 Task: Find connections with filter location Bharwāri with filter topic #Personalbrandingwith filter profile language Spanish with filter current company TIBCO with filter school Arts & Science Careers with filter industry Performing Arts and Spectator Sports with filter service category Home Networking with filter keywords title Graphic Designer
Action: Mouse moved to (488, 66)
Screenshot: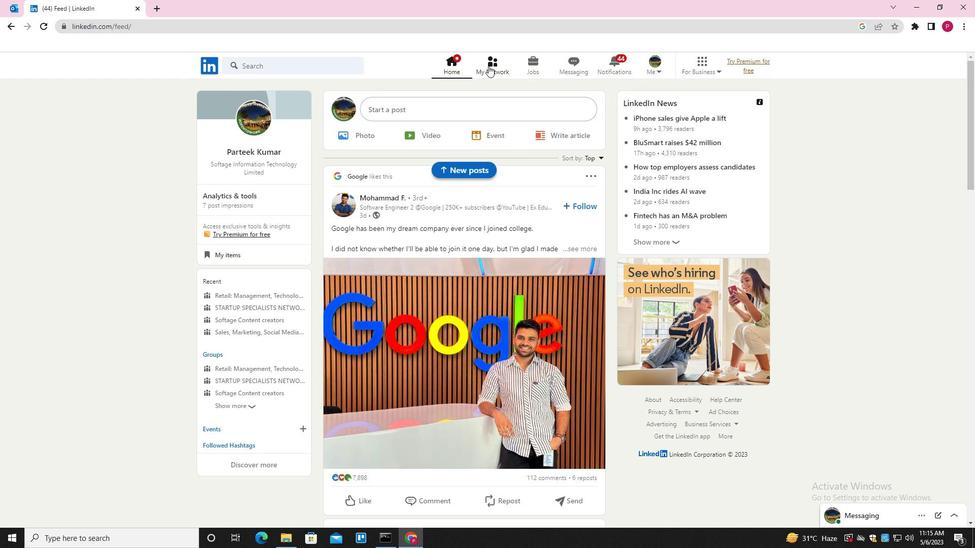 
Action: Mouse pressed left at (488, 66)
Screenshot: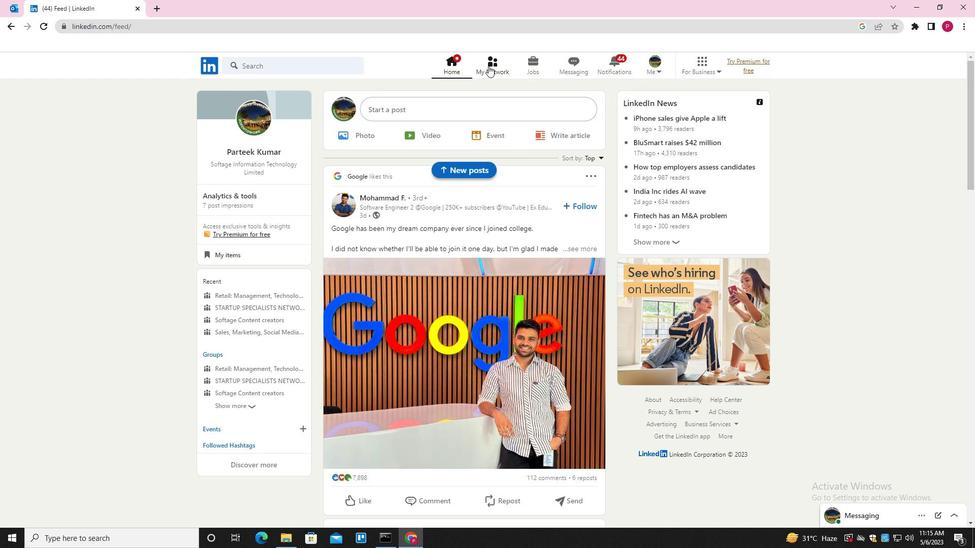 
Action: Mouse moved to (312, 121)
Screenshot: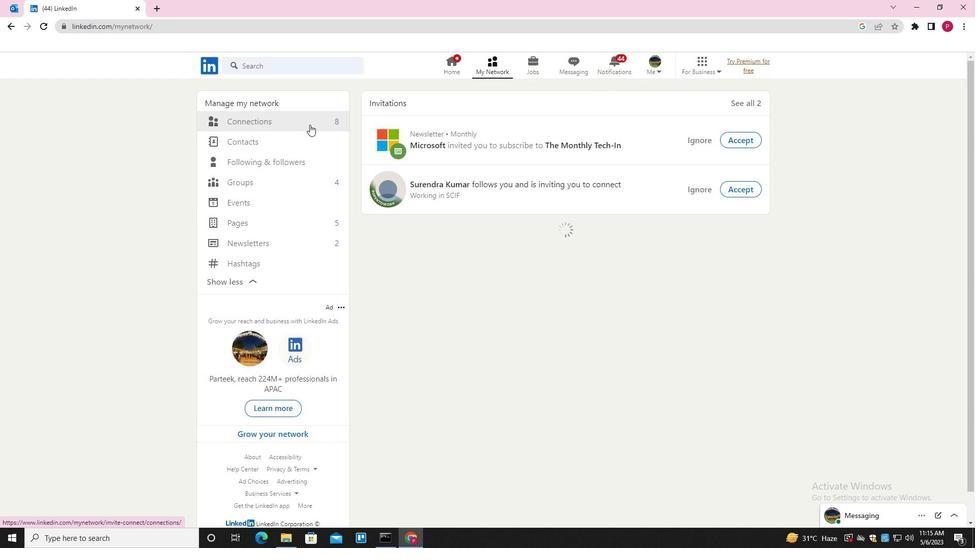 
Action: Mouse pressed left at (312, 121)
Screenshot: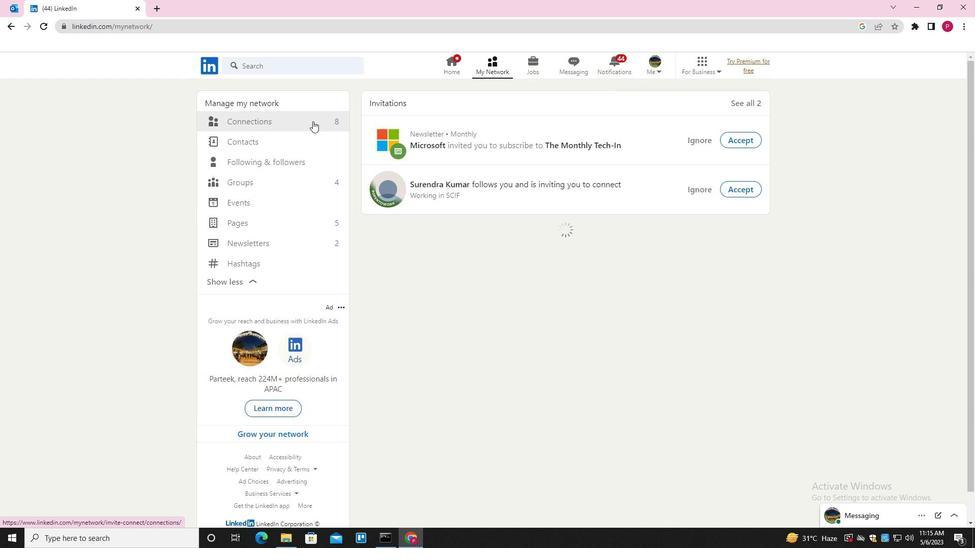 
Action: Mouse moved to (550, 120)
Screenshot: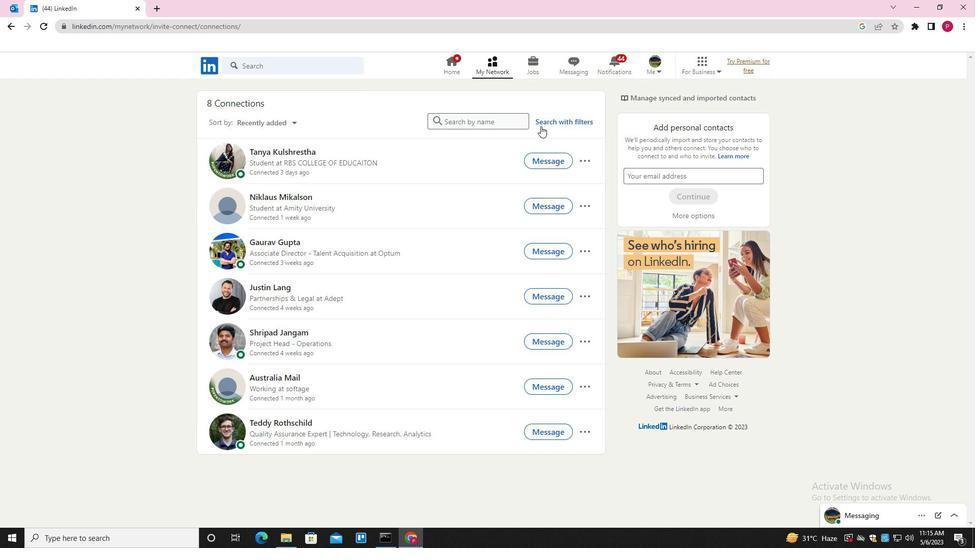 
Action: Mouse pressed left at (550, 120)
Screenshot: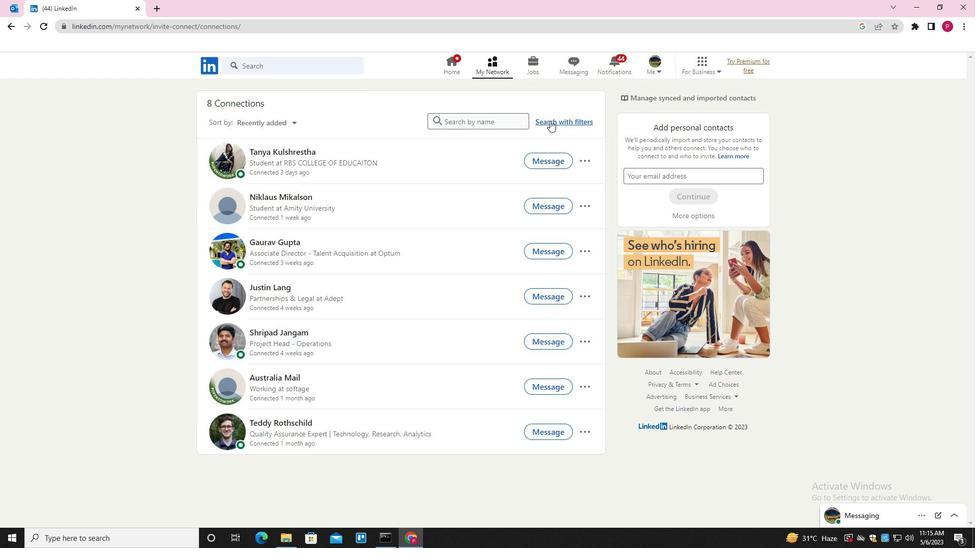 
Action: Mouse moved to (522, 96)
Screenshot: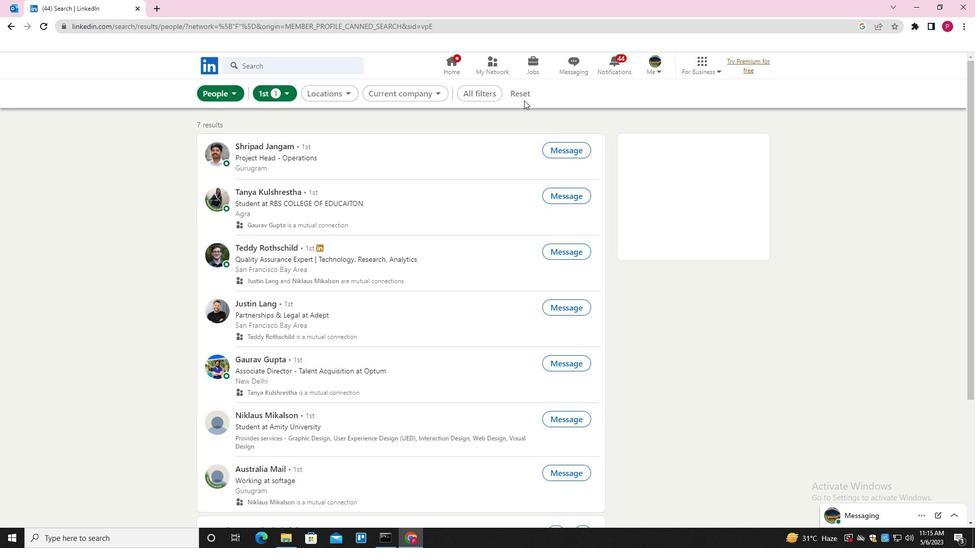 
Action: Mouse pressed left at (522, 96)
Screenshot: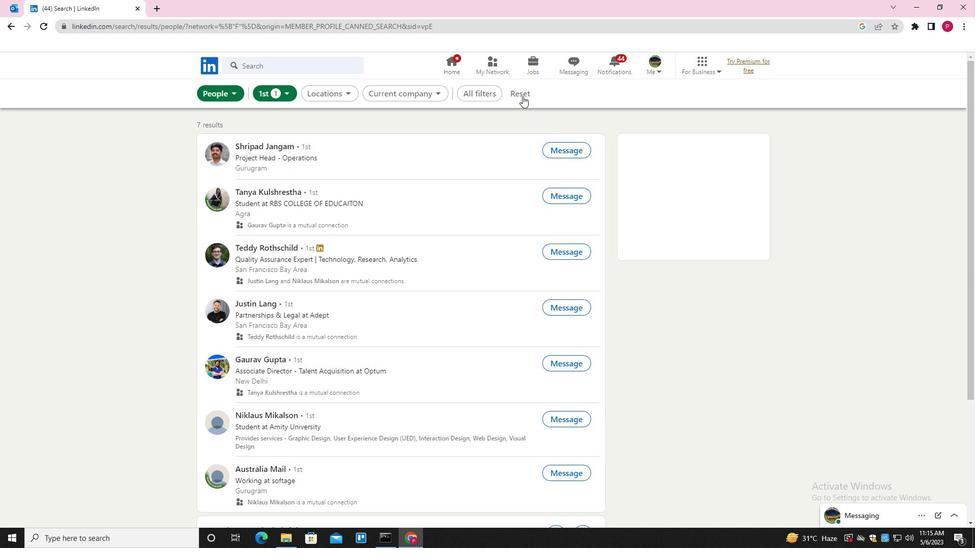 
Action: Mouse moved to (494, 90)
Screenshot: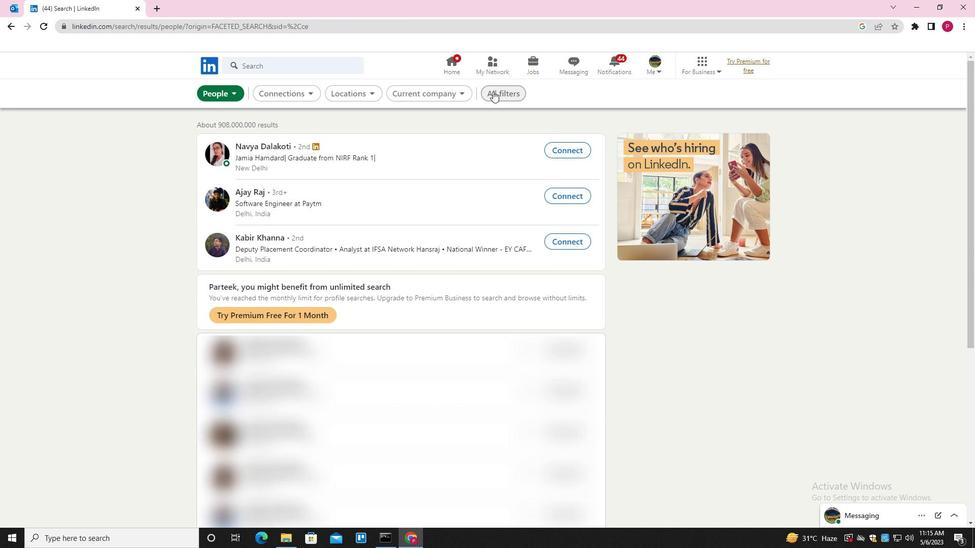 
Action: Mouse pressed left at (494, 90)
Screenshot: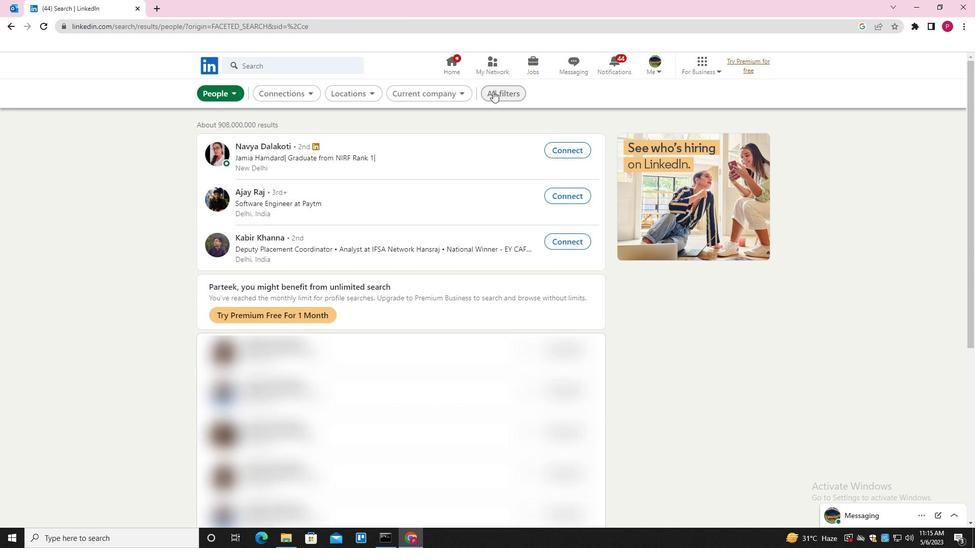 
Action: Mouse moved to (805, 259)
Screenshot: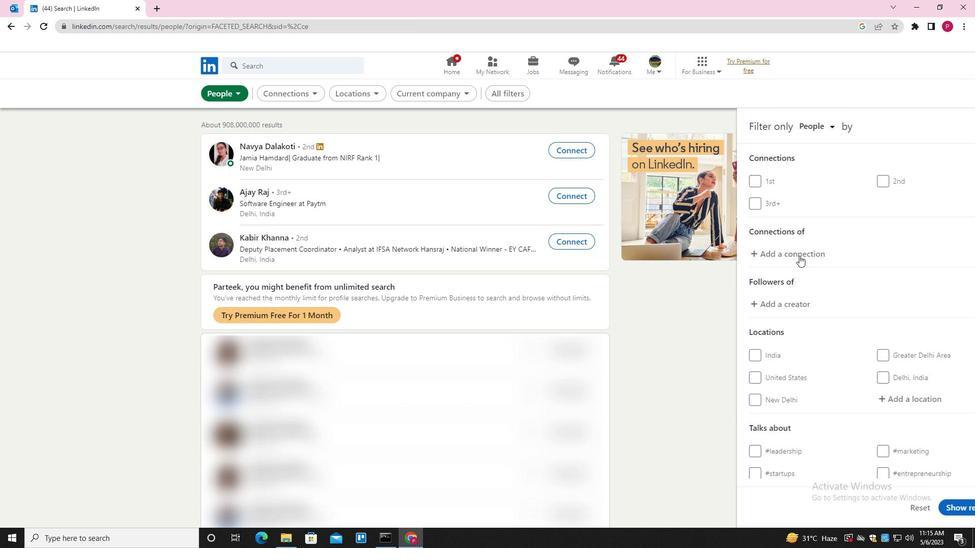 
Action: Mouse scrolled (805, 258) with delta (0, 0)
Screenshot: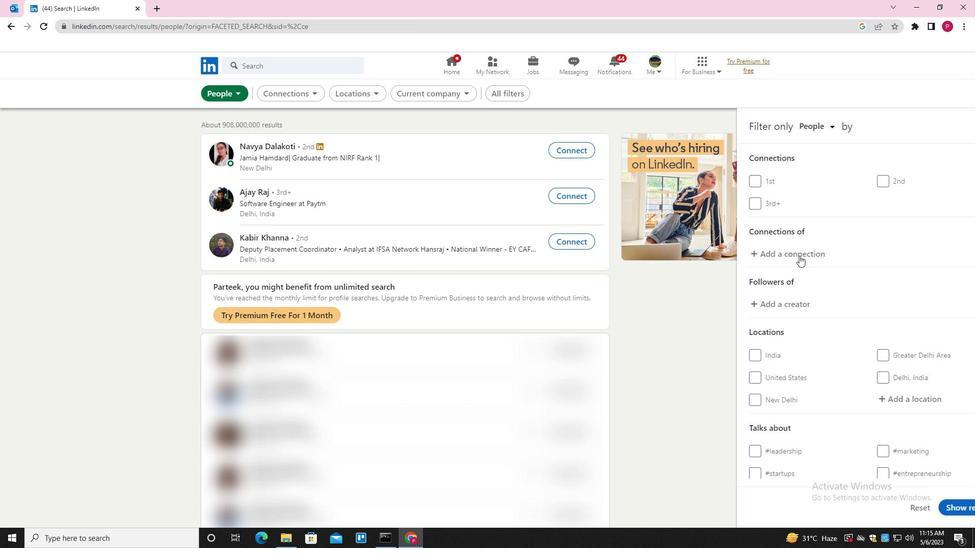 
Action: Mouse scrolled (805, 258) with delta (0, 0)
Screenshot: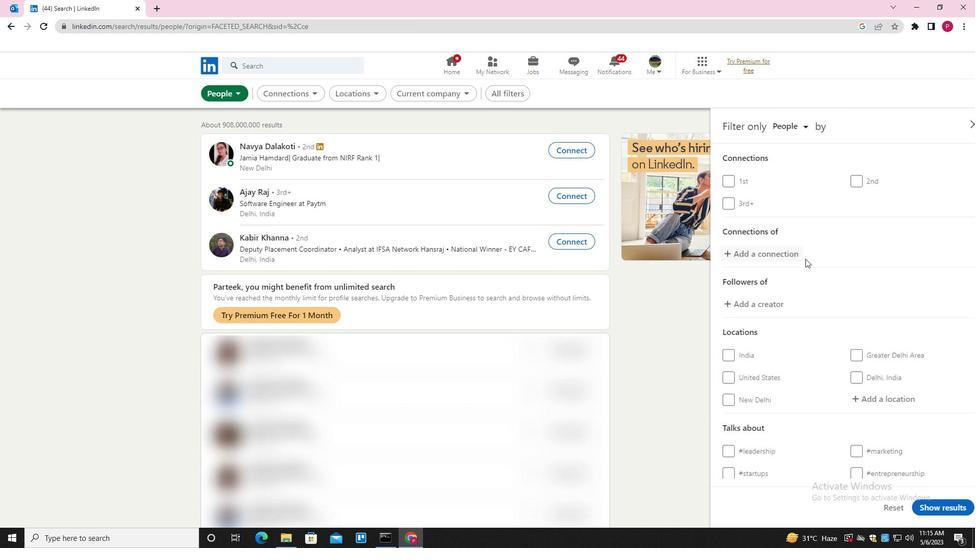 
Action: Mouse moved to (806, 260)
Screenshot: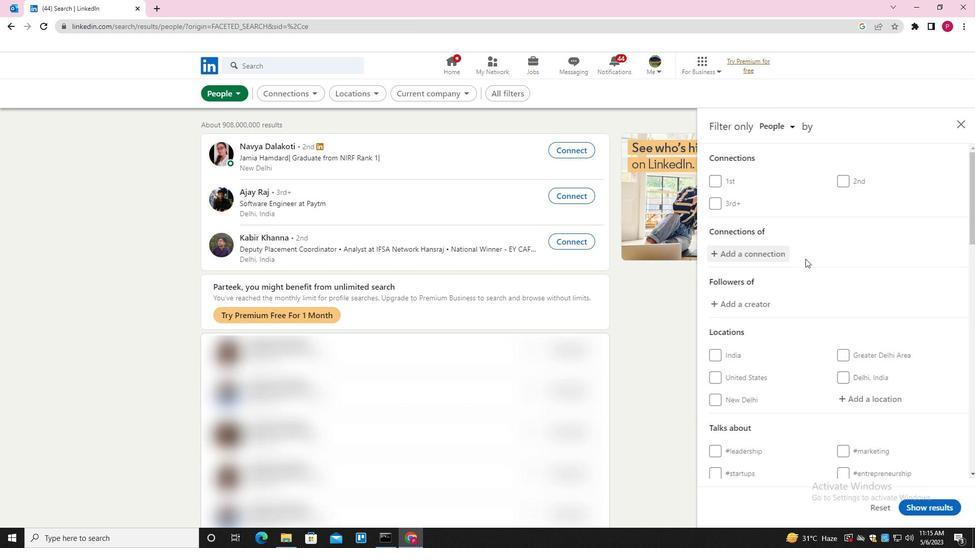
Action: Mouse scrolled (806, 259) with delta (0, 0)
Screenshot: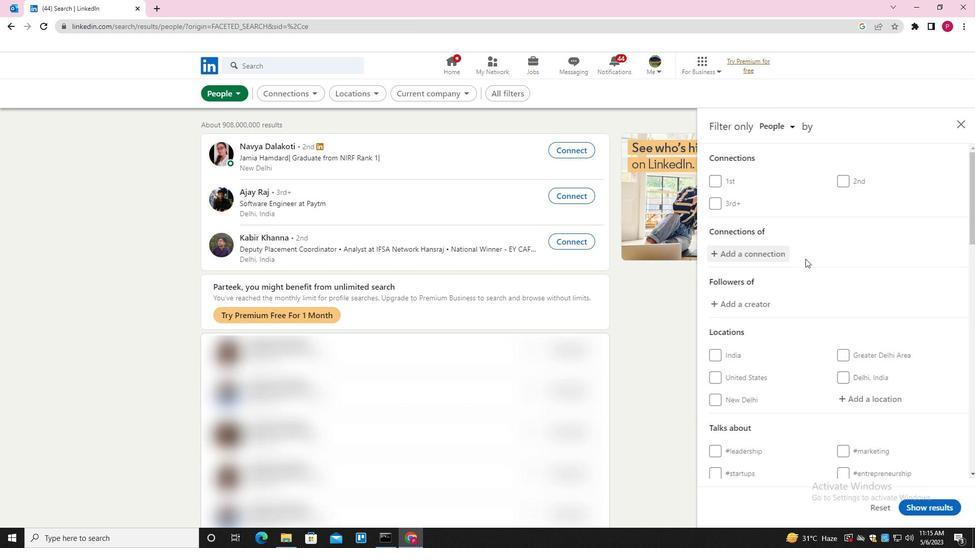 
Action: Mouse moved to (863, 250)
Screenshot: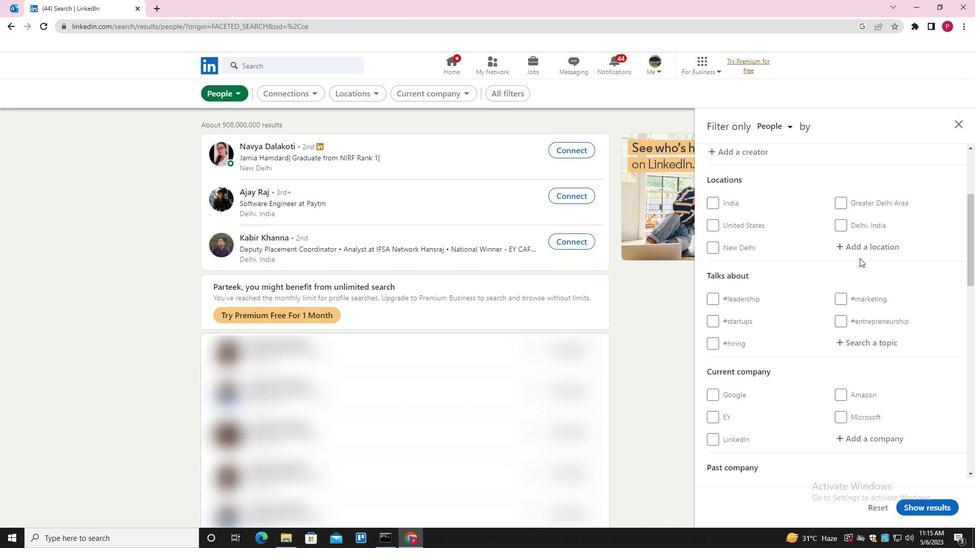 
Action: Mouse pressed left at (863, 250)
Screenshot: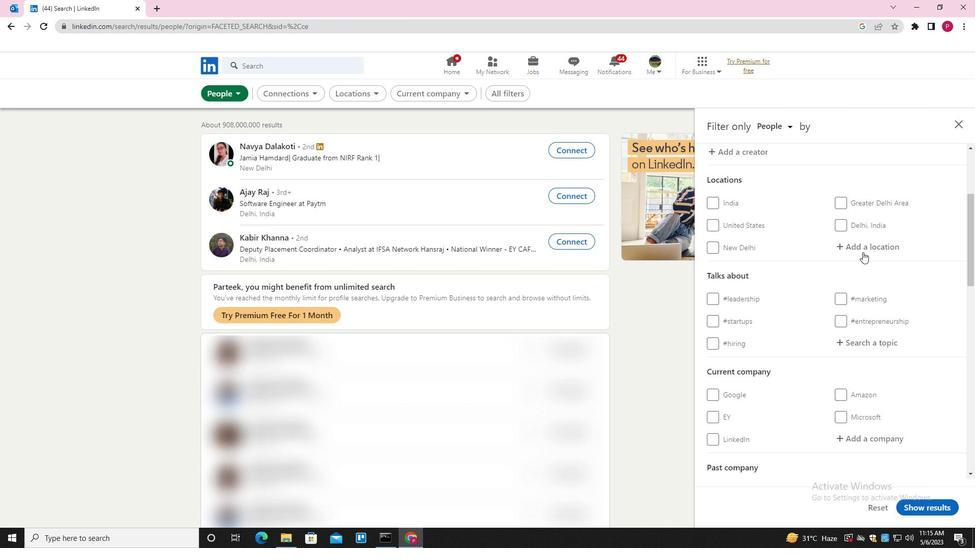 
Action: Key pressed <Key.shift>BHARWARI
Screenshot: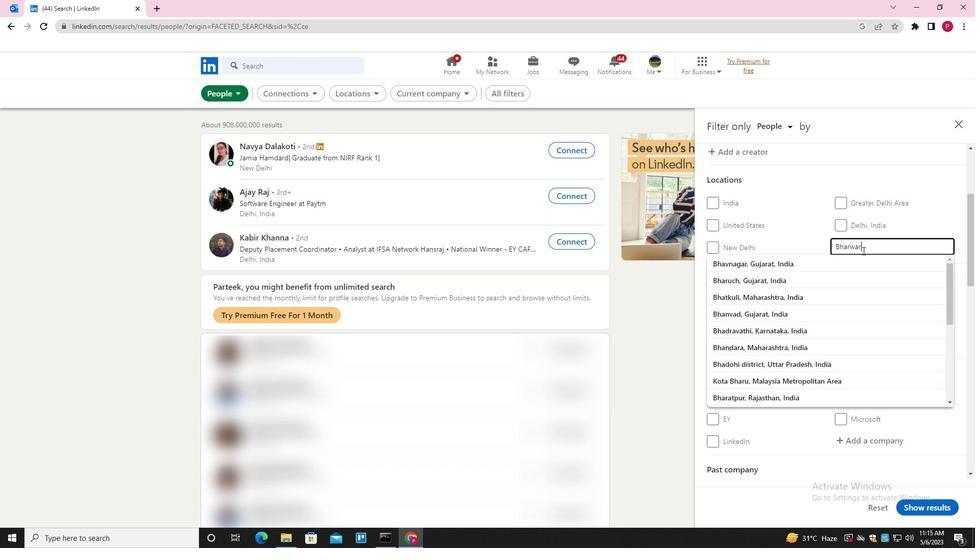 
Action: Mouse moved to (843, 255)
Screenshot: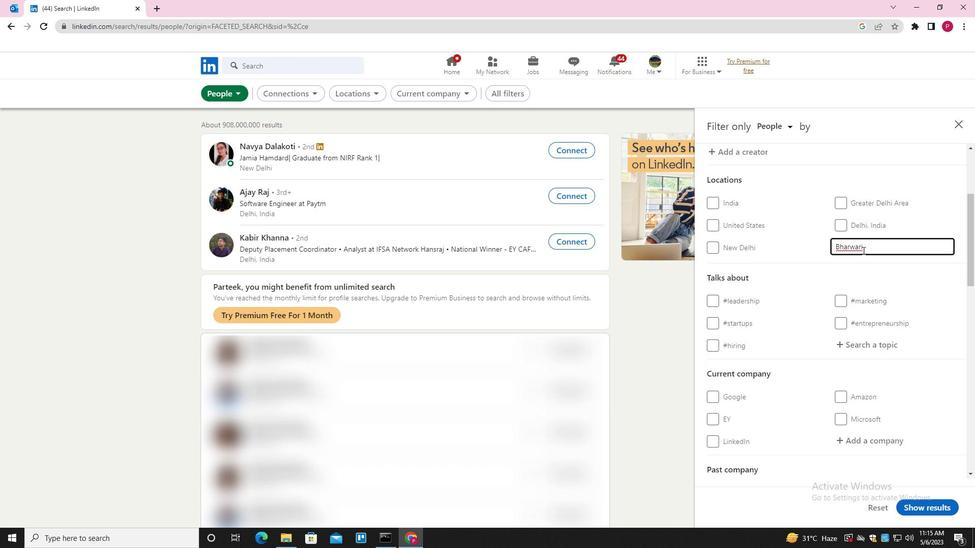
Action: Mouse scrolled (843, 255) with delta (0, 0)
Screenshot: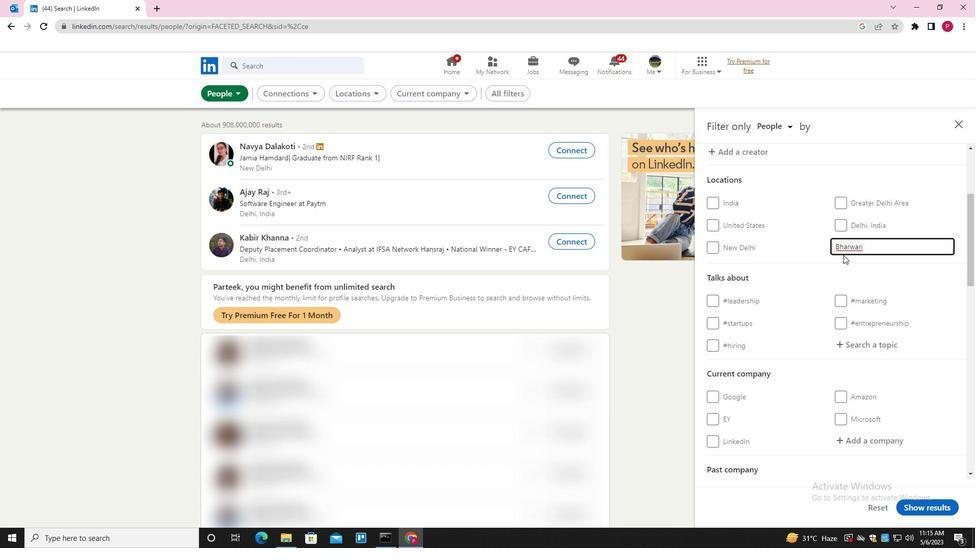
Action: Mouse scrolled (843, 255) with delta (0, 0)
Screenshot: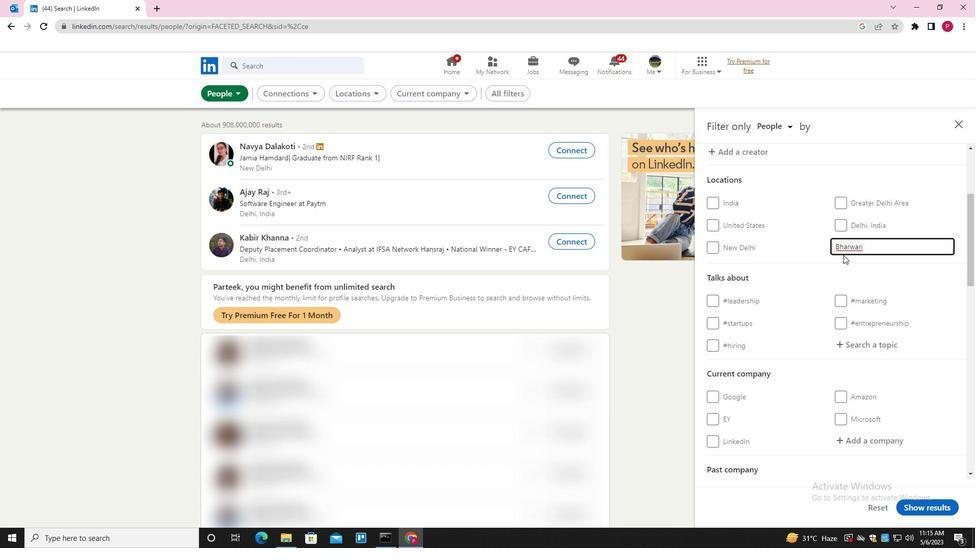 
Action: Mouse scrolled (843, 255) with delta (0, 0)
Screenshot: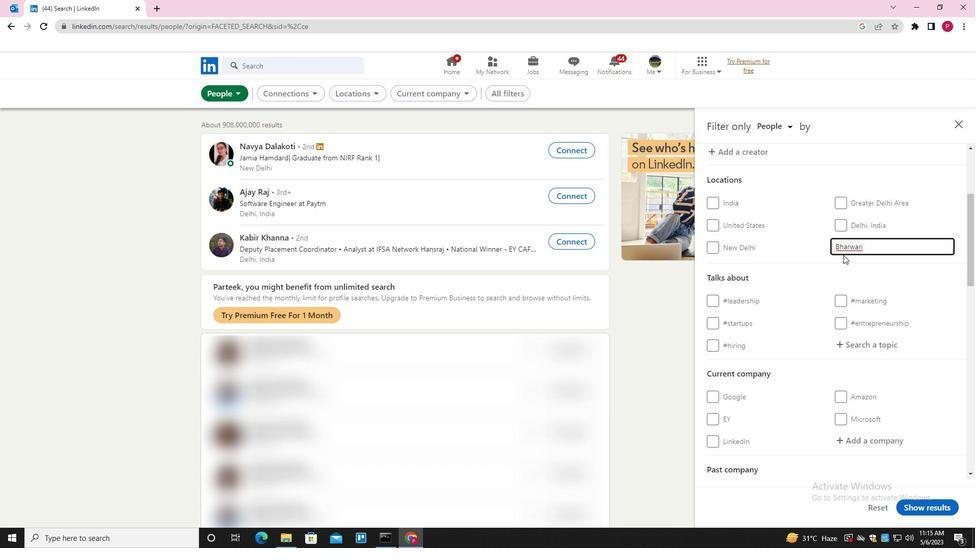 
Action: Mouse moved to (867, 198)
Screenshot: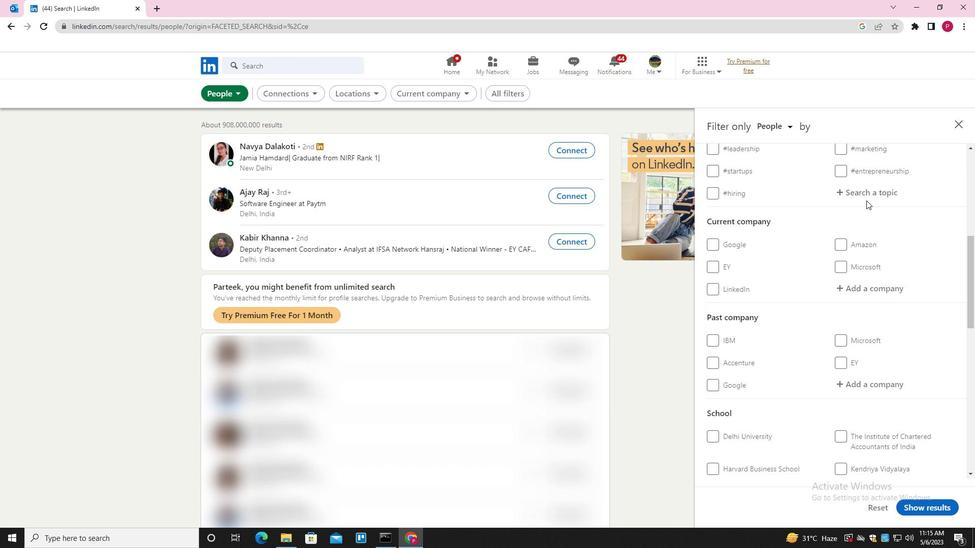 
Action: Mouse pressed left at (867, 198)
Screenshot: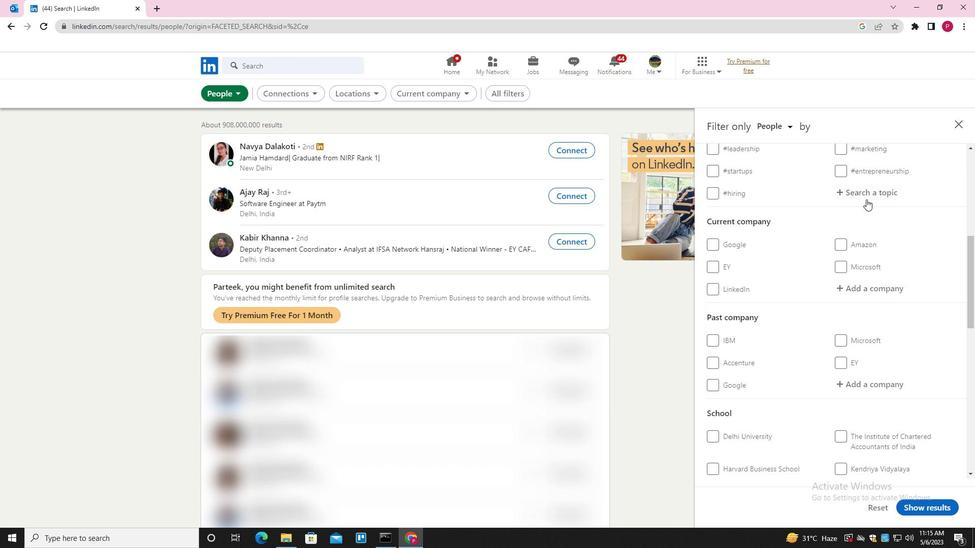 
Action: Key pressed PERSONALN<Key.backspace>BRANDING<Key.down><Key.enter>
Screenshot: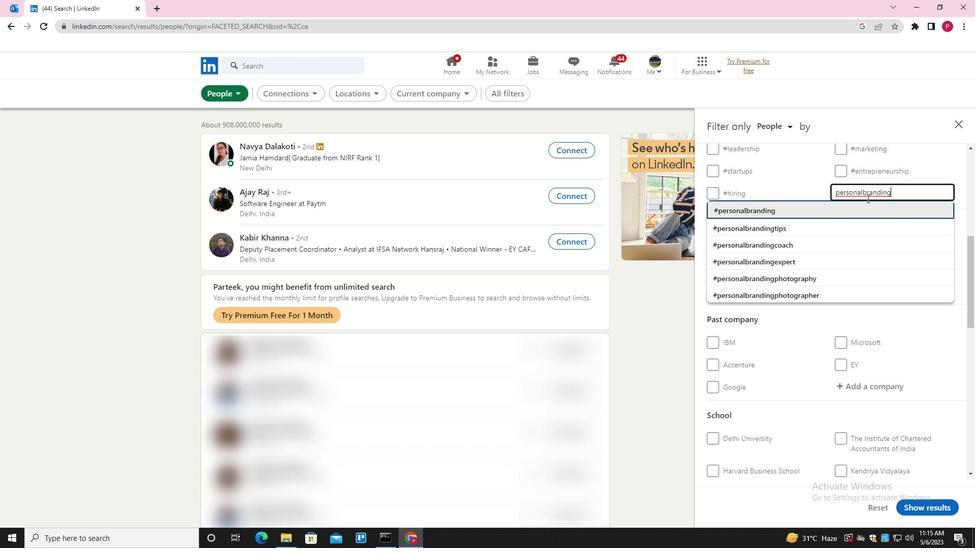 
Action: Mouse moved to (826, 252)
Screenshot: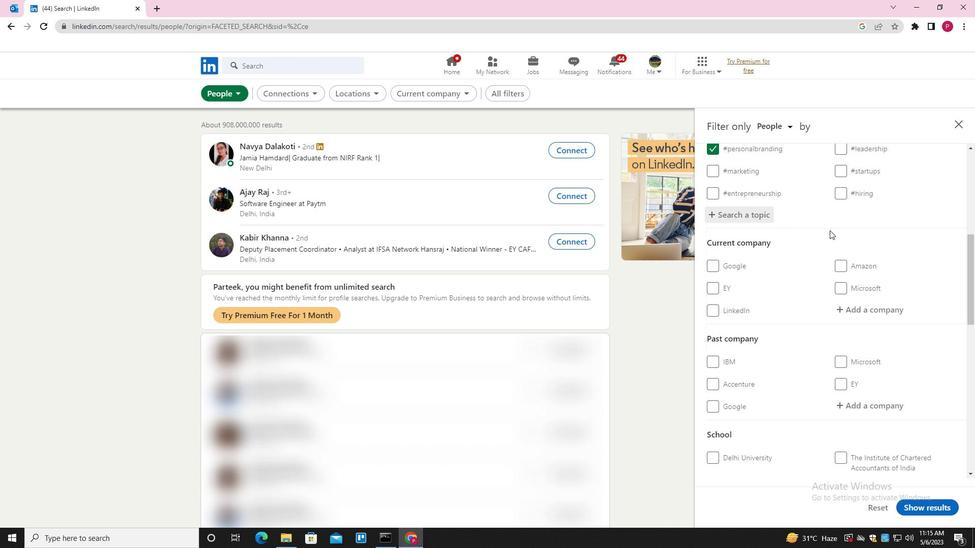 
Action: Mouse scrolled (826, 251) with delta (0, 0)
Screenshot: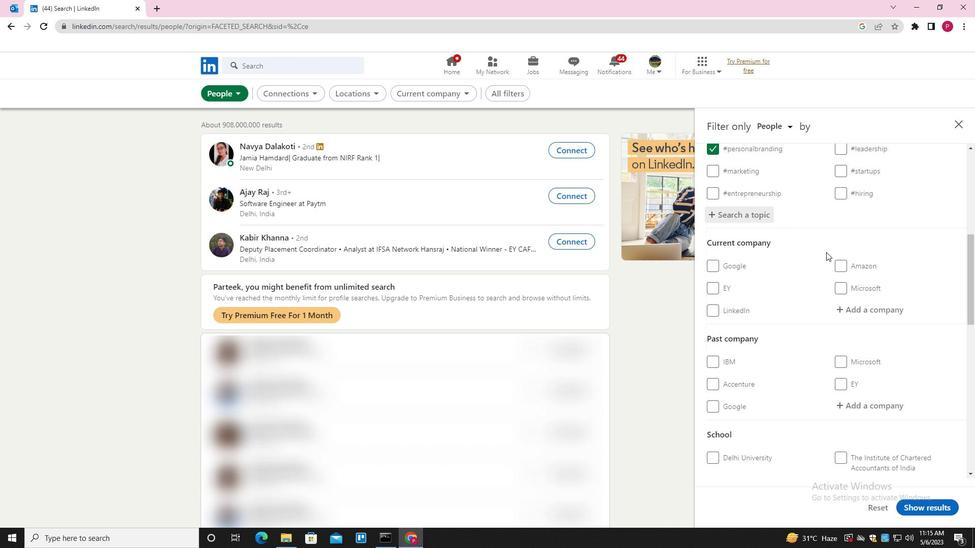 
Action: Mouse scrolled (826, 251) with delta (0, 0)
Screenshot: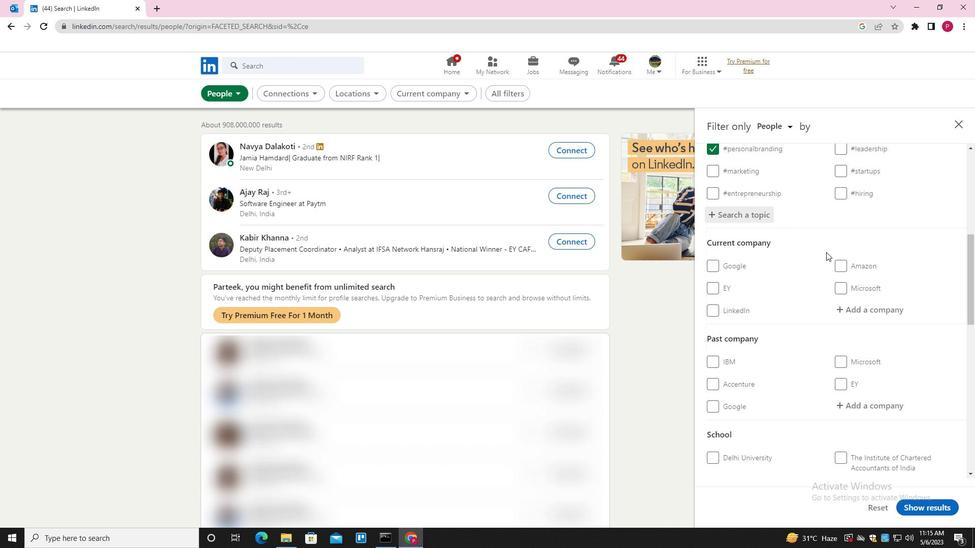 
Action: Mouse moved to (826, 252)
Screenshot: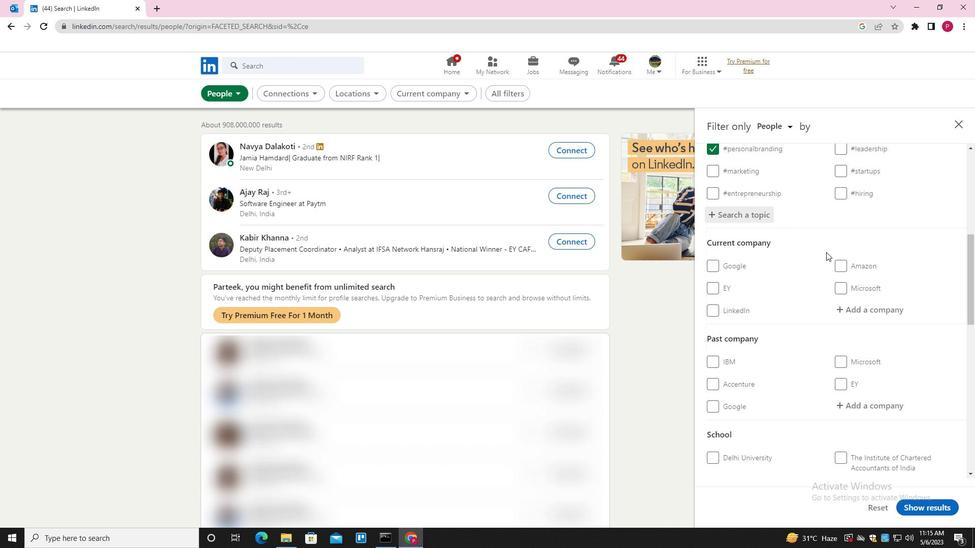 
Action: Mouse scrolled (826, 251) with delta (0, 0)
Screenshot: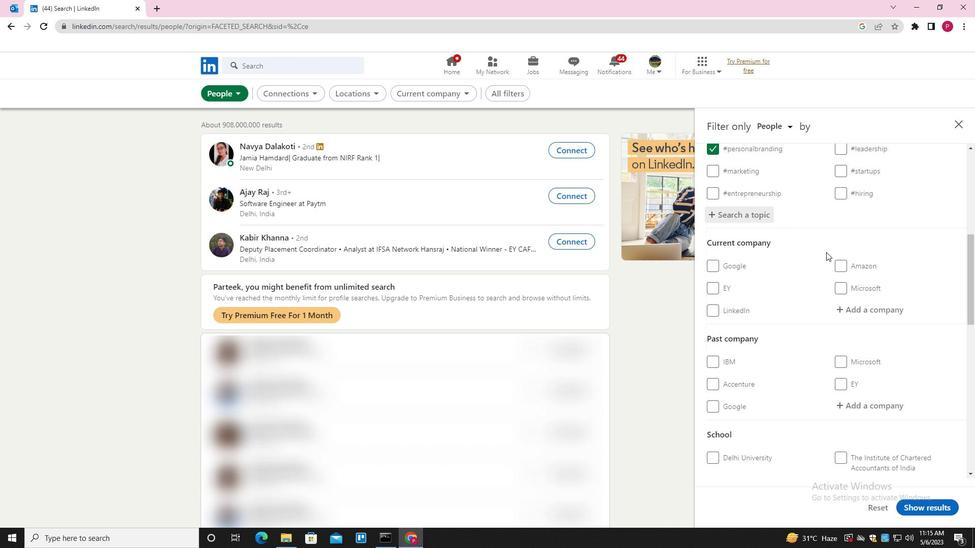 
Action: Mouse scrolled (826, 251) with delta (0, 0)
Screenshot: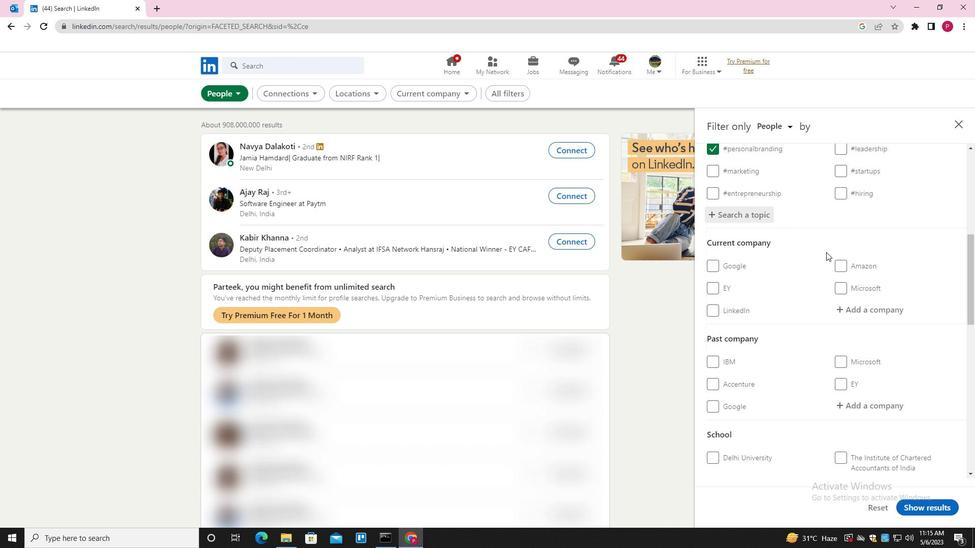 
Action: Mouse moved to (800, 281)
Screenshot: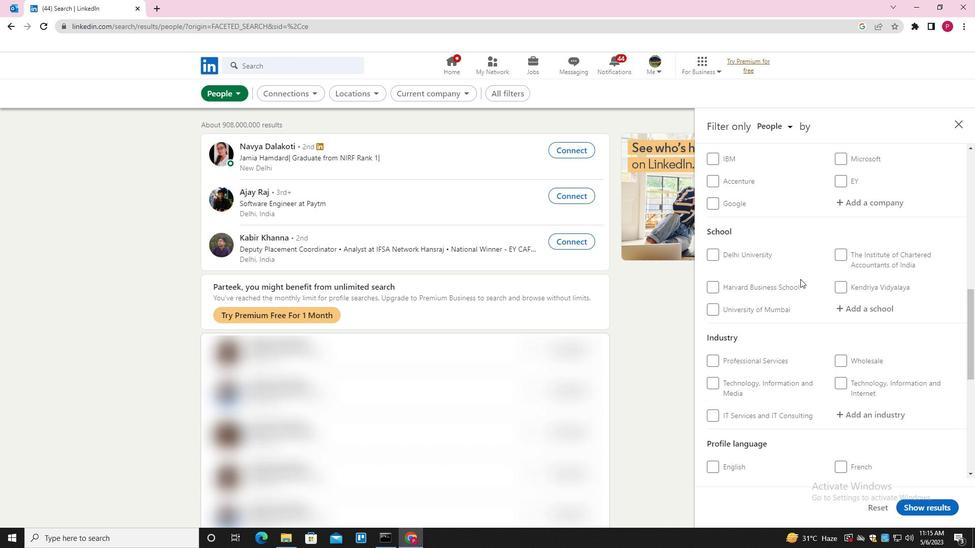 
Action: Mouse scrolled (800, 281) with delta (0, 0)
Screenshot: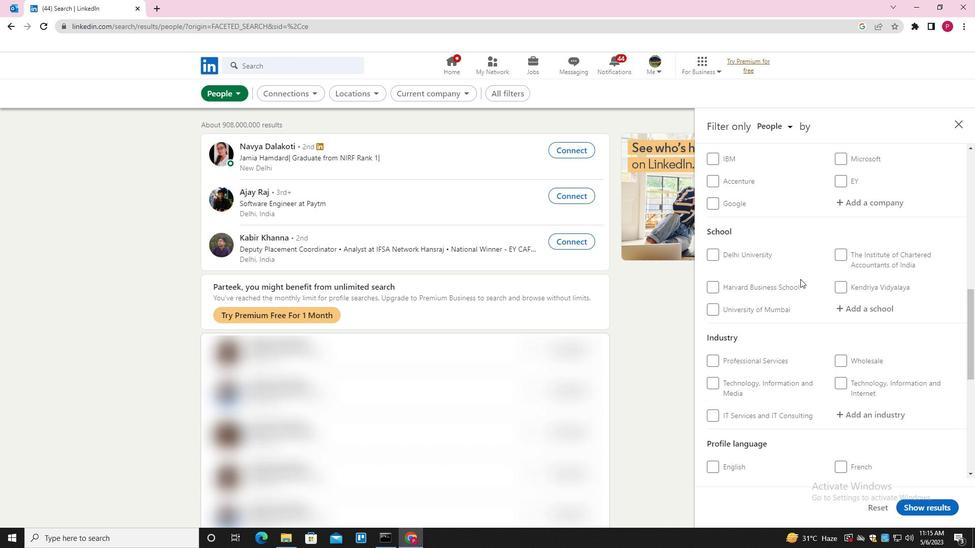 
Action: Mouse moved to (799, 284)
Screenshot: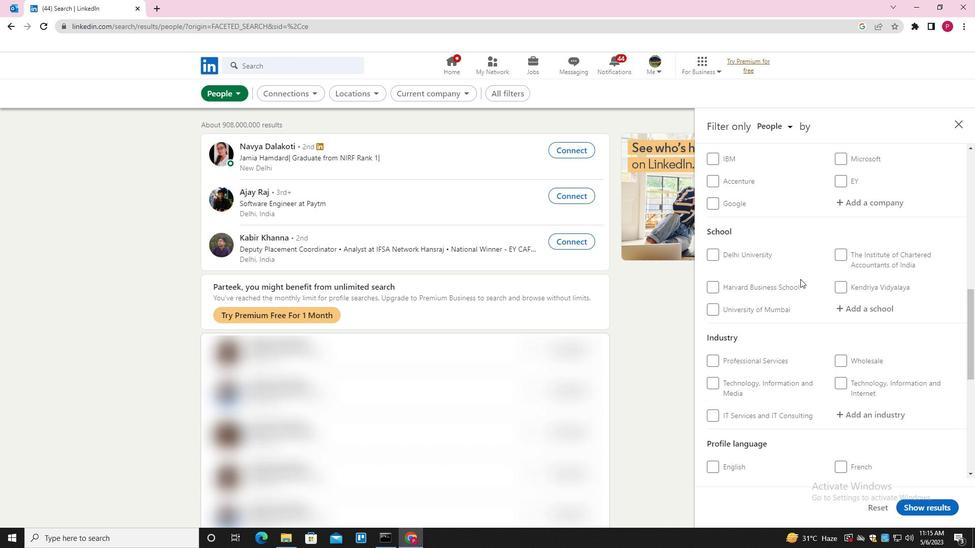 
Action: Mouse scrolled (799, 283) with delta (0, 0)
Screenshot: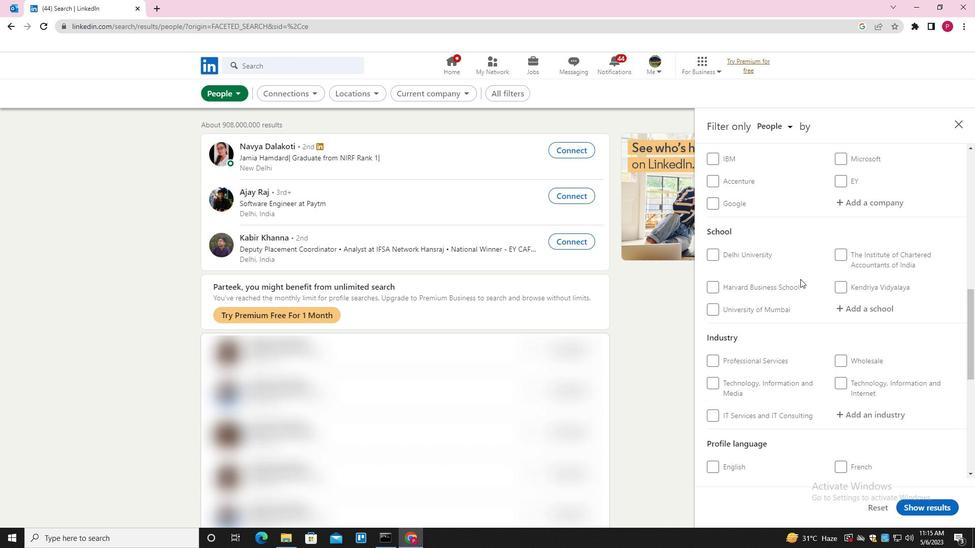 
Action: Mouse moved to (799, 285)
Screenshot: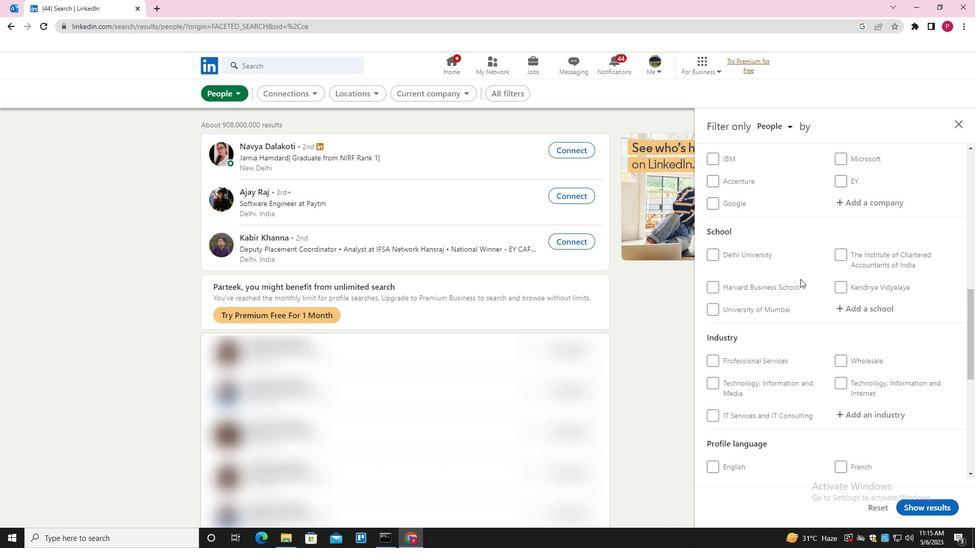
Action: Mouse scrolled (799, 284) with delta (0, 0)
Screenshot: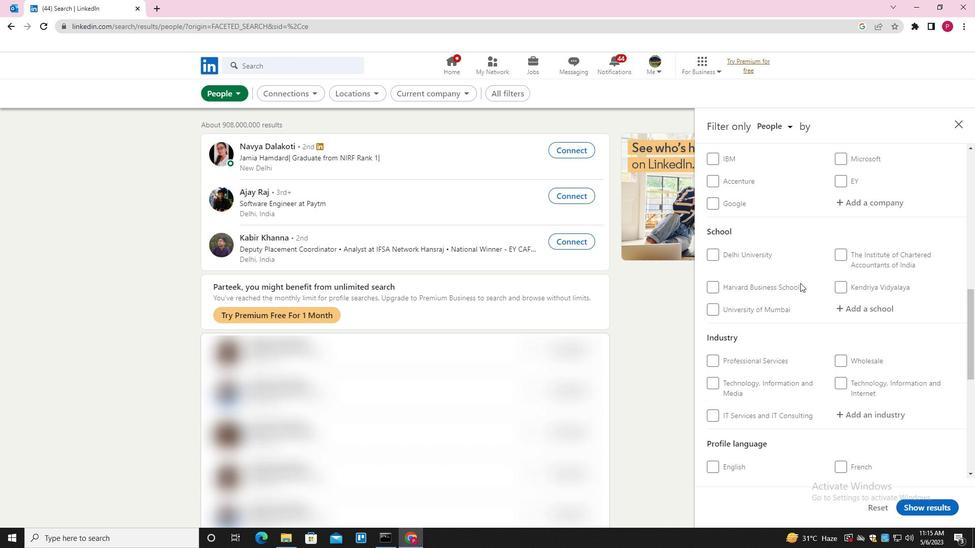 
Action: Mouse moved to (733, 334)
Screenshot: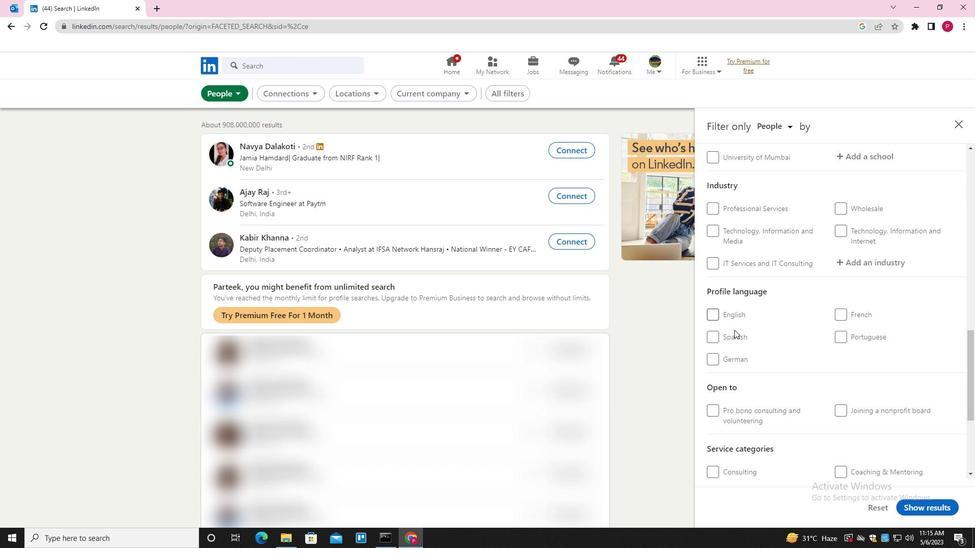 
Action: Mouse pressed left at (733, 334)
Screenshot: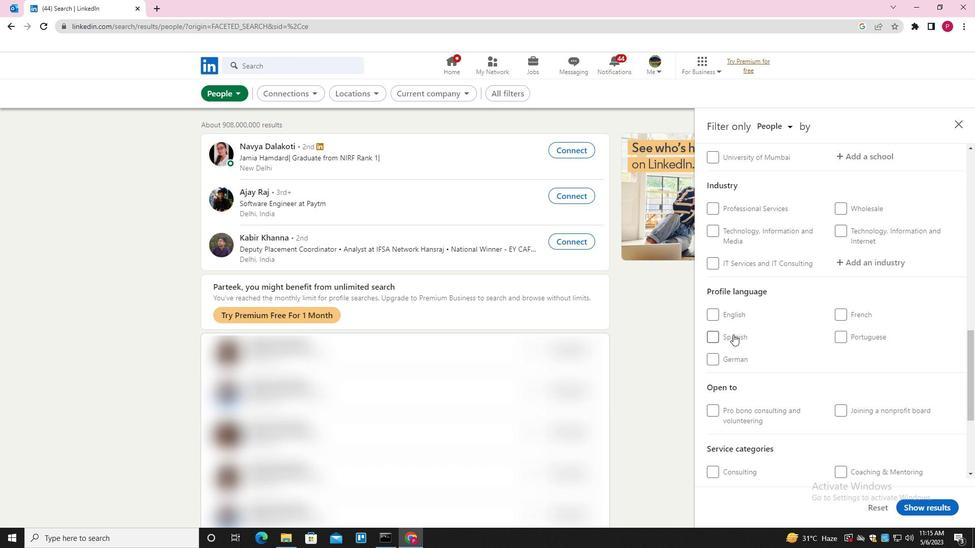 
Action: Mouse moved to (773, 339)
Screenshot: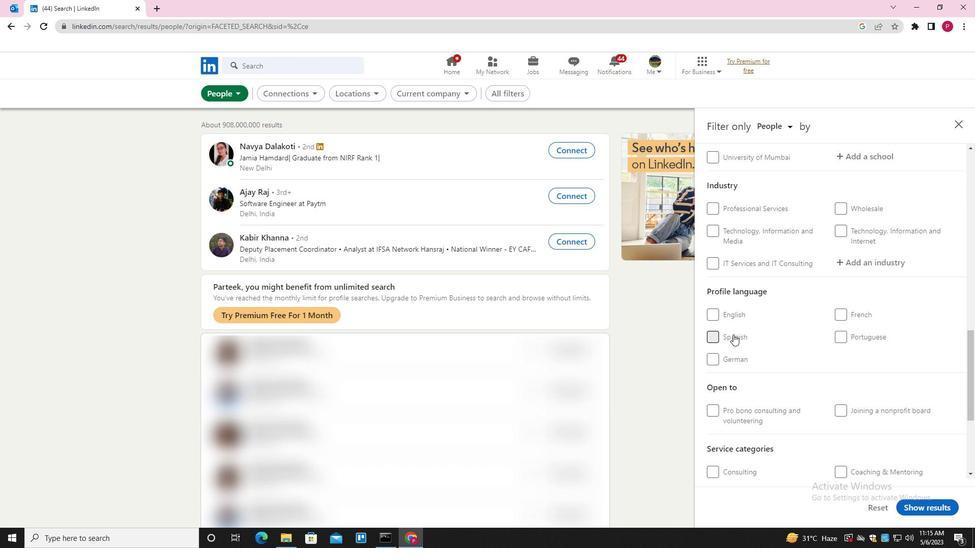 
Action: Mouse scrolled (773, 339) with delta (0, 0)
Screenshot: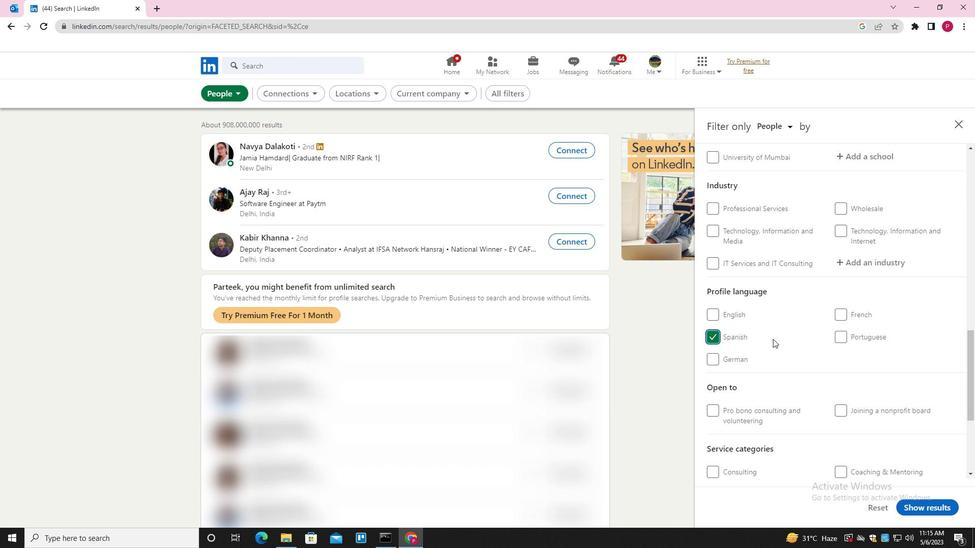 
Action: Mouse scrolled (773, 339) with delta (0, 0)
Screenshot: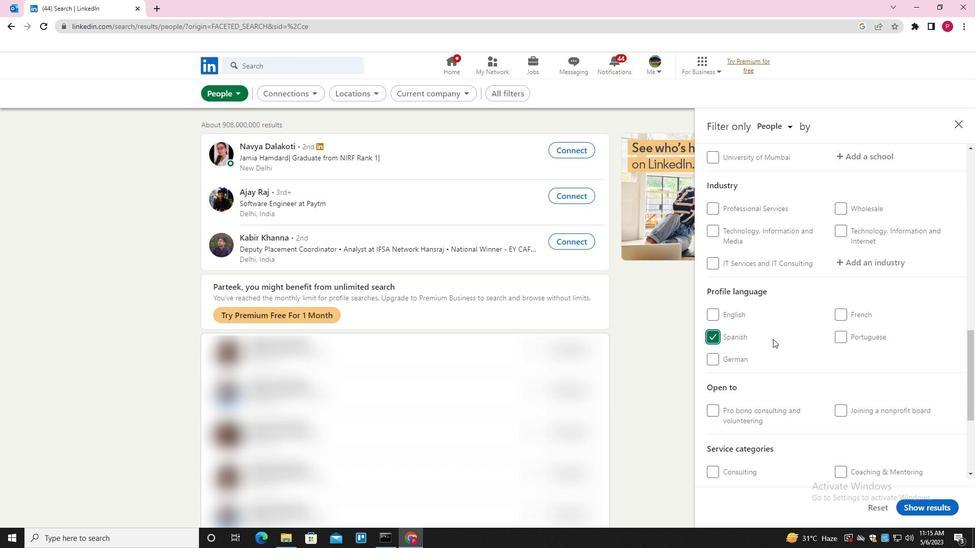 
Action: Mouse scrolled (773, 339) with delta (0, 0)
Screenshot: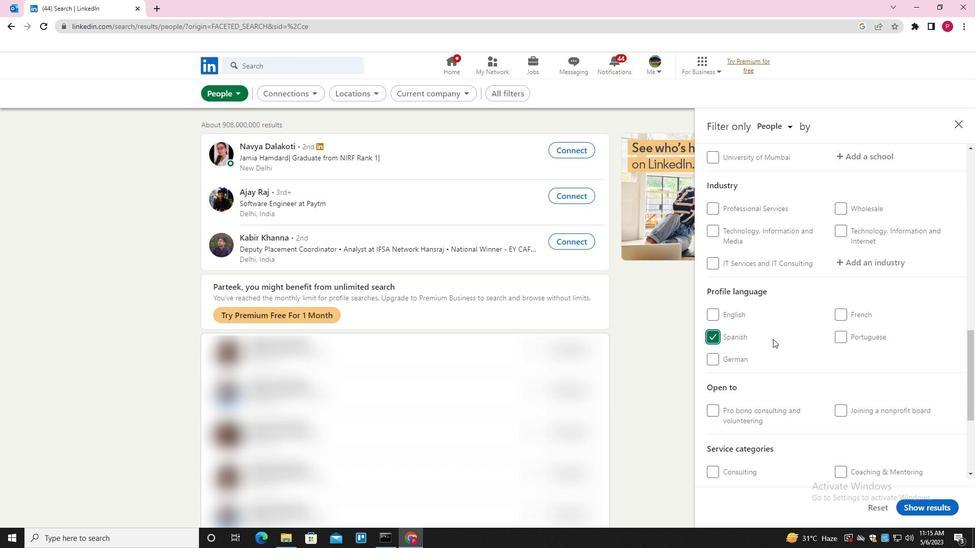 
Action: Mouse scrolled (773, 339) with delta (0, 0)
Screenshot: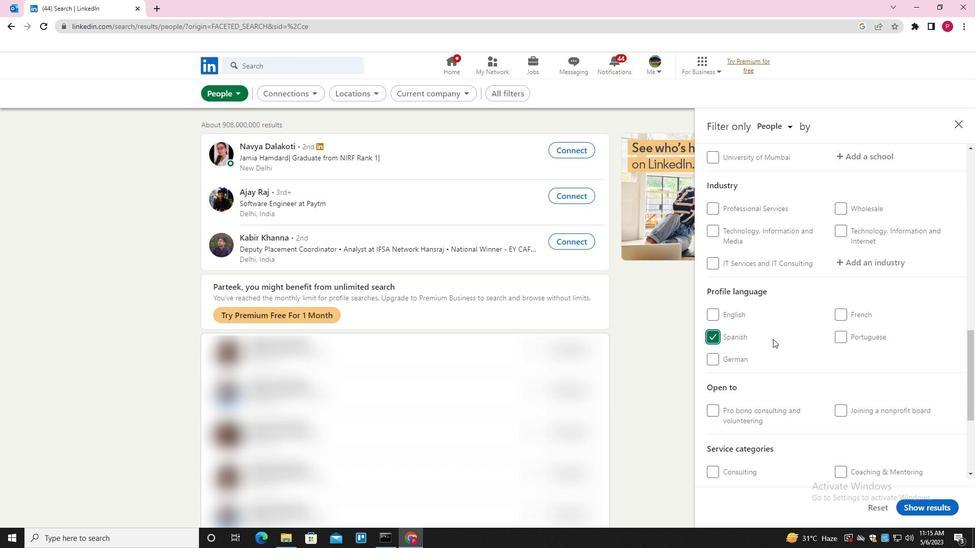 
Action: Mouse scrolled (773, 339) with delta (0, 0)
Screenshot: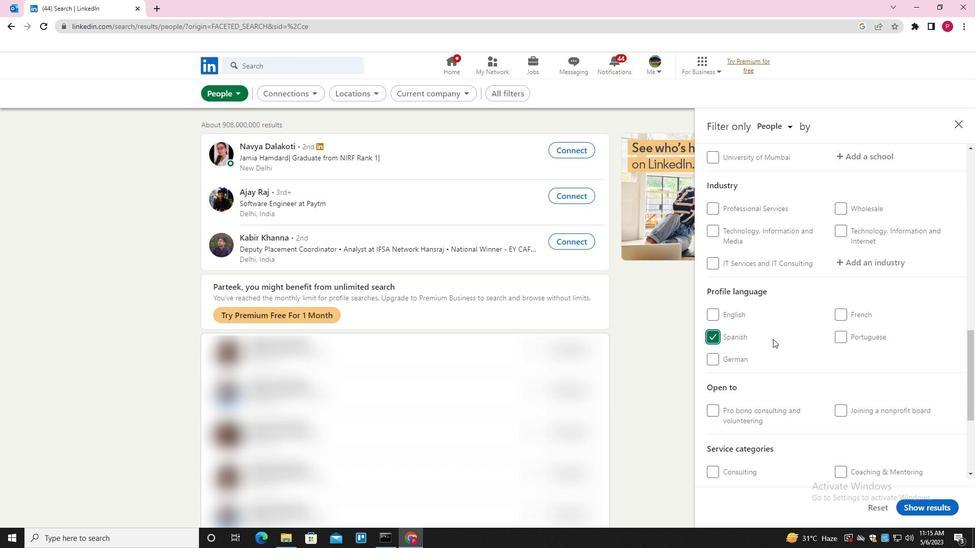 
Action: Mouse scrolled (773, 339) with delta (0, 0)
Screenshot: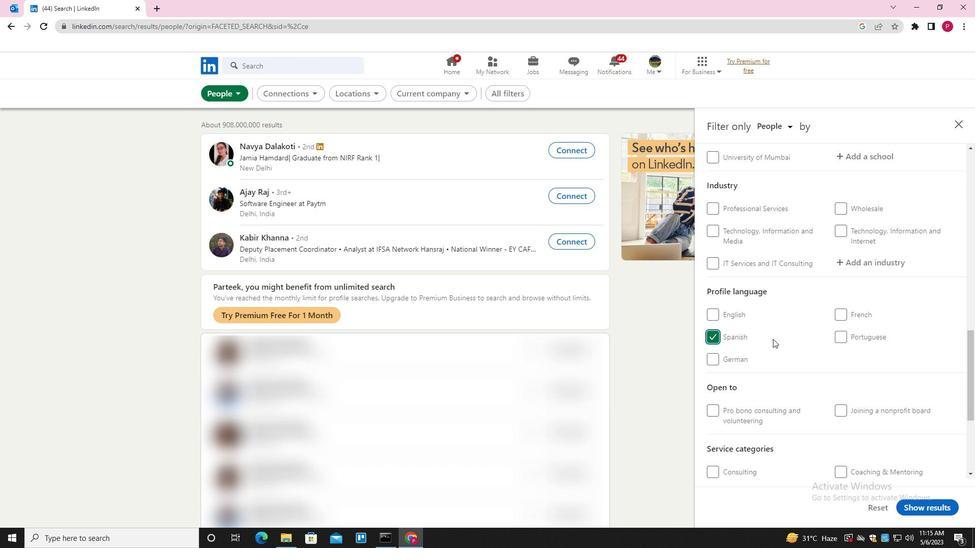 
Action: Mouse moved to (868, 254)
Screenshot: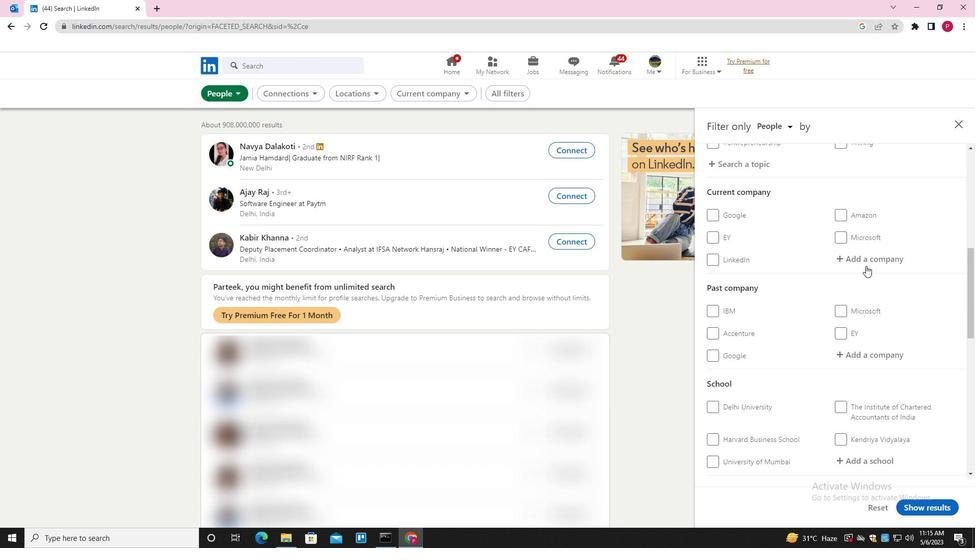
Action: Mouse pressed left at (868, 254)
Screenshot: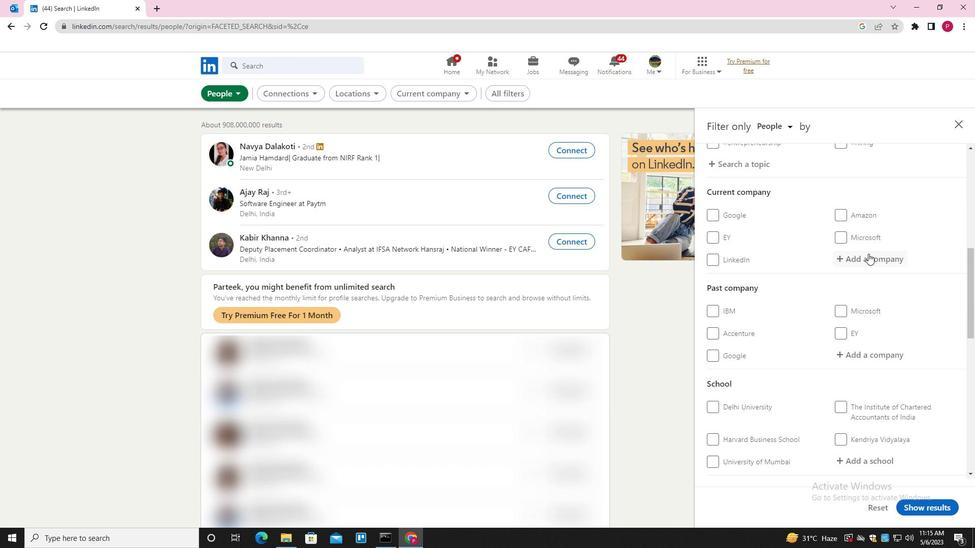 
Action: Key pressed <Key.shift><Key.shift><Key.shift><Key.shift><Key.shift><Key.shift><Key.shift><Key.shift><Key.shift><Key.shift><Key.shift><Key.shift>TIBCO<Key.down><Key.enter>
Screenshot: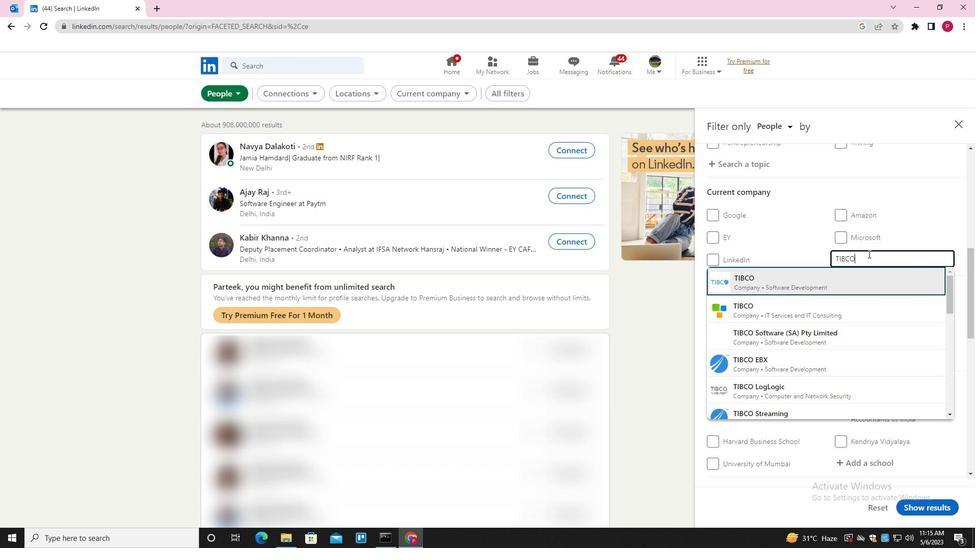 
Action: Mouse moved to (817, 279)
Screenshot: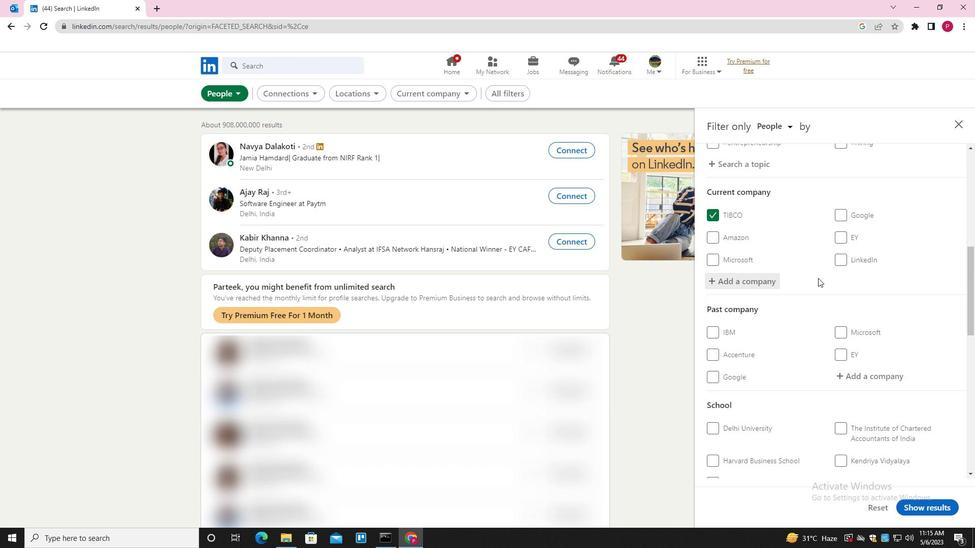 
Action: Mouse scrolled (817, 278) with delta (0, 0)
Screenshot: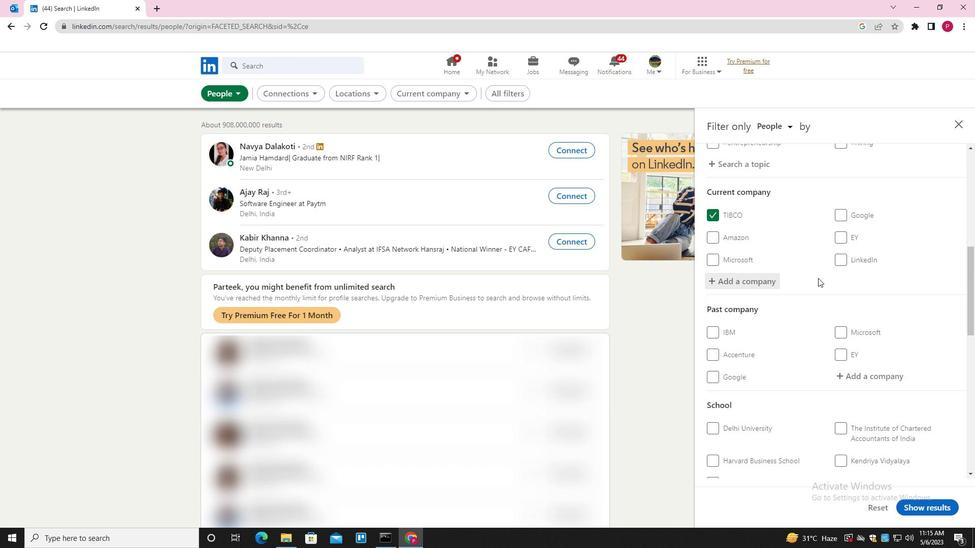 
Action: Mouse moved to (817, 280)
Screenshot: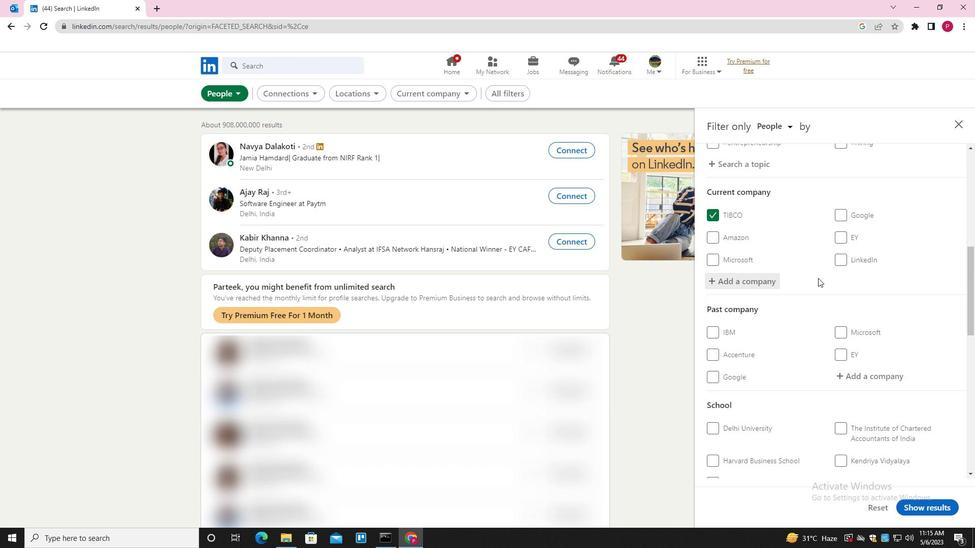 
Action: Mouse scrolled (817, 279) with delta (0, 0)
Screenshot: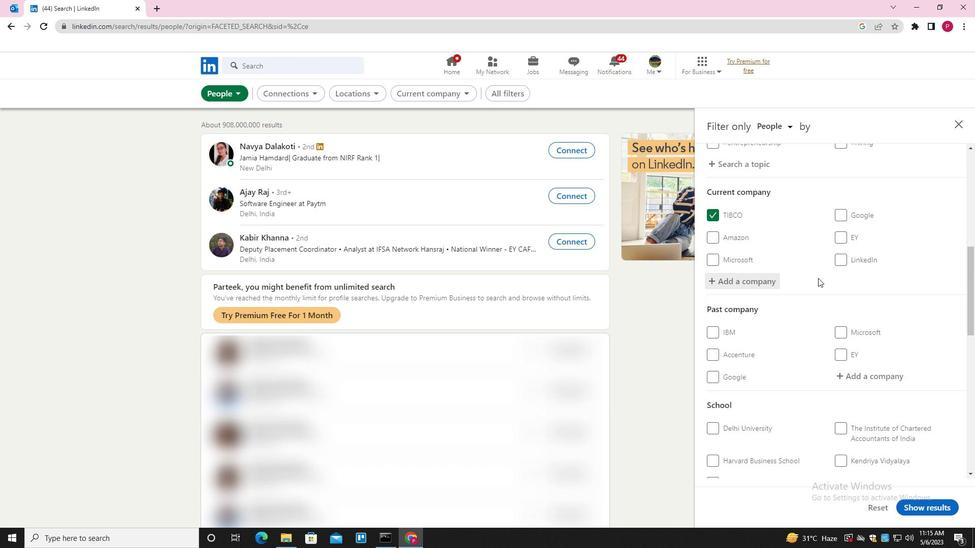 
Action: Mouse moved to (817, 280)
Screenshot: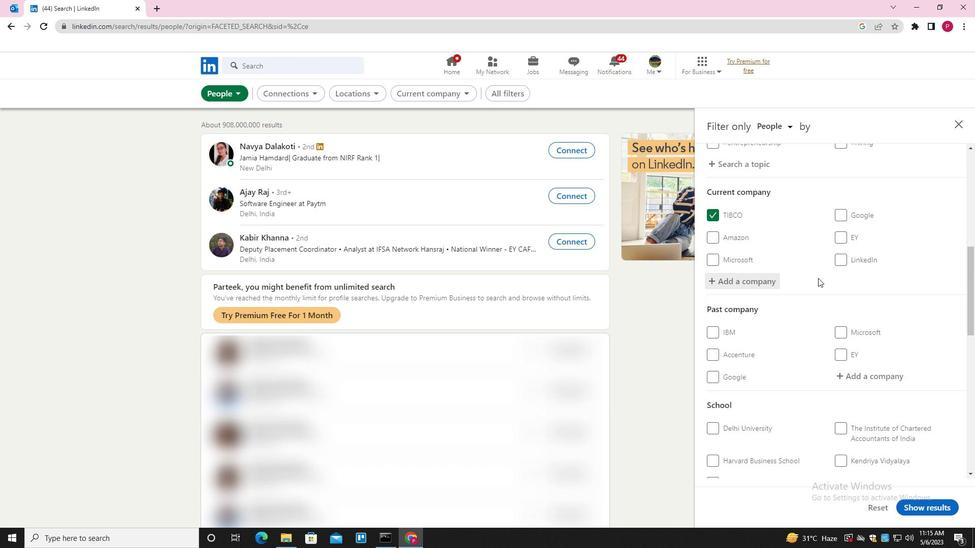 
Action: Mouse scrolled (817, 280) with delta (0, 0)
Screenshot: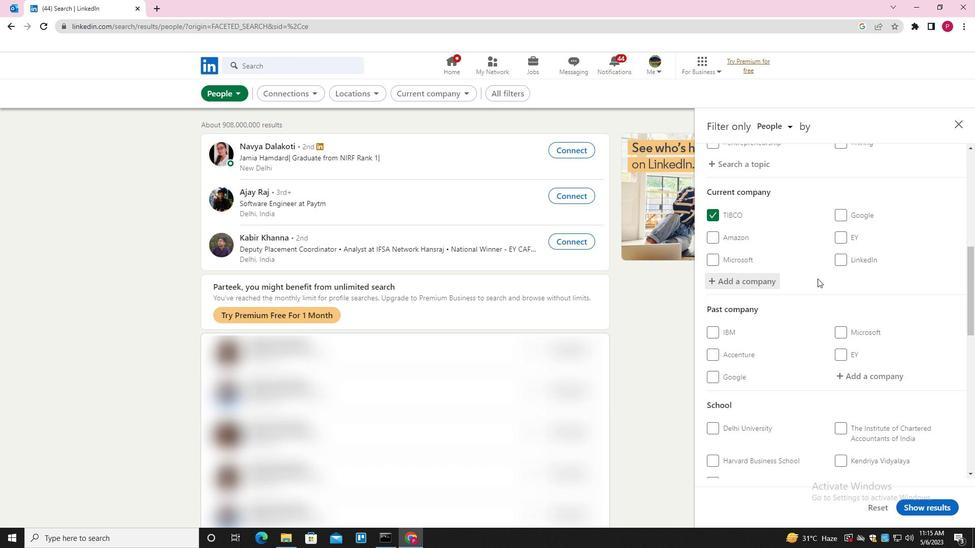 
Action: Mouse moved to (817, 284)
Screenshot: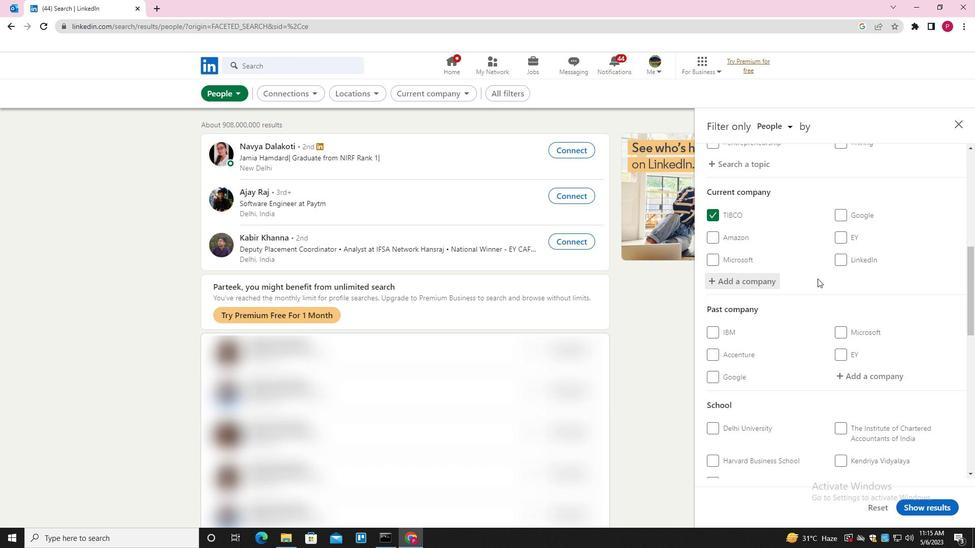
Action: Mouse scrolled (817, 283) with delta (0, 0)
Screenshot: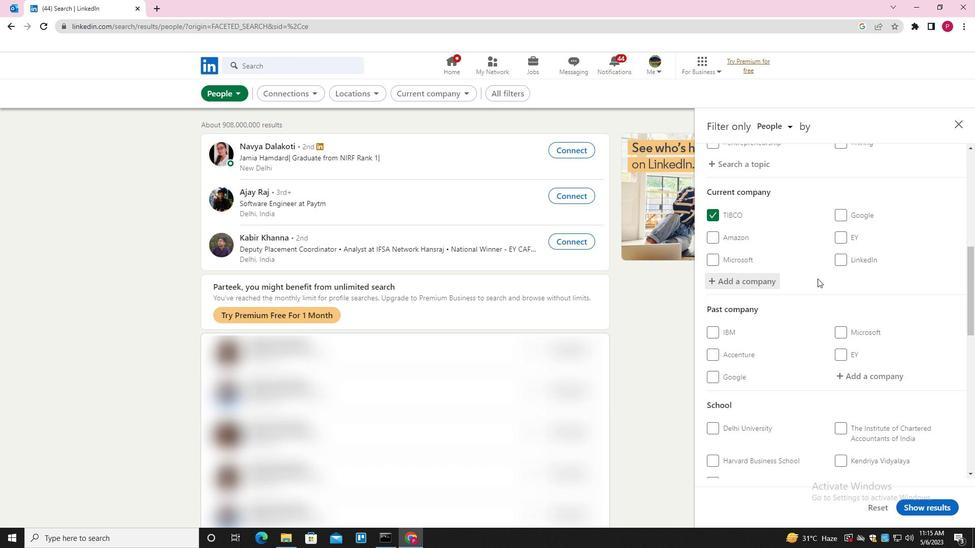 
Action: Mouse moved to (845, 276)
Screenshot: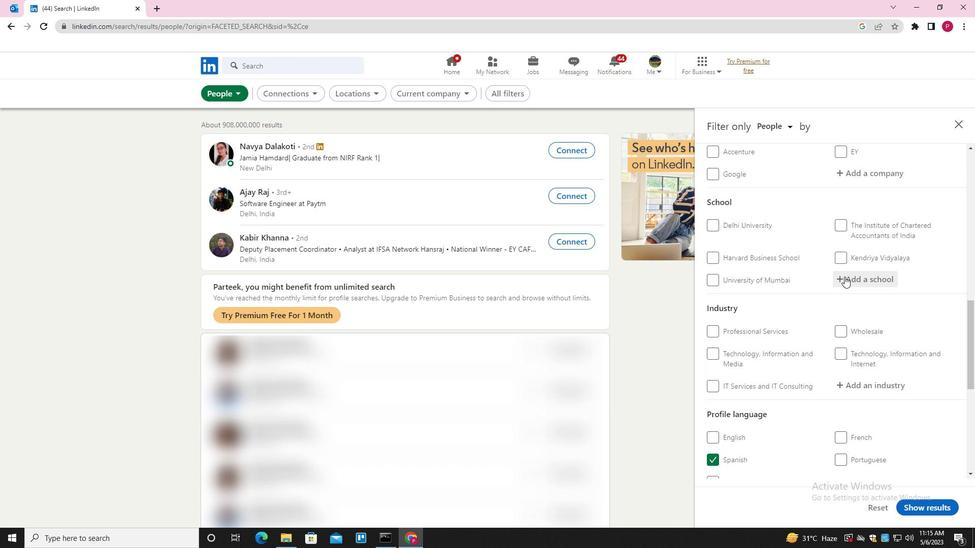 
Action: Mouse pressed left at (845, 276)
Screenshot: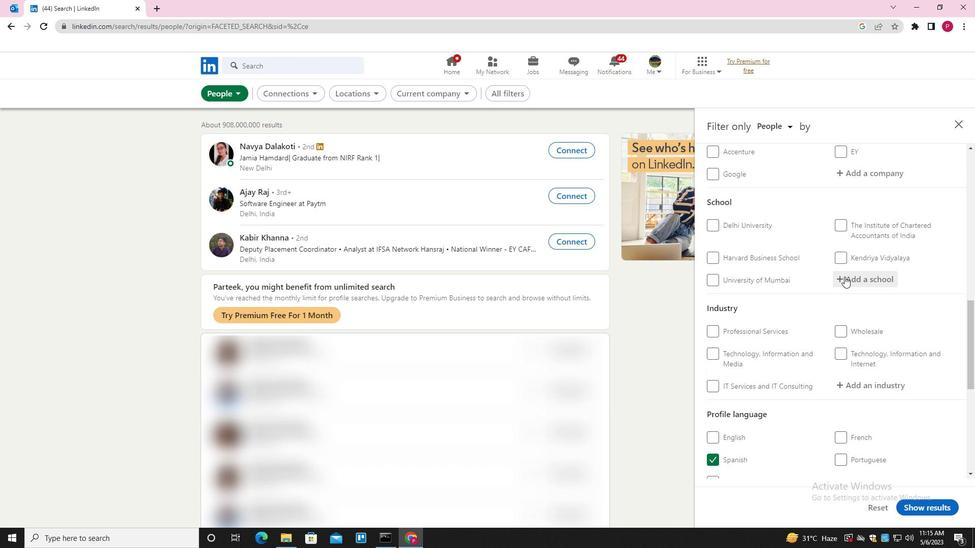 
Action: Mouse moved to (846, 276)
Screenshot: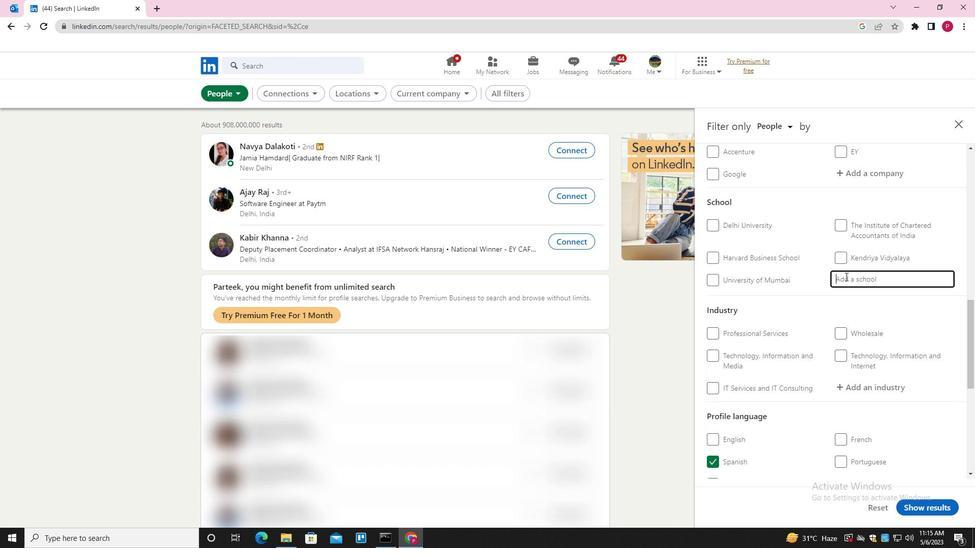 
Action: Key pressed <Key.shift><Key.shift><Key.shift><Key.shift><Key.shift><Key.shift><Key.shift><Key.shift><Key.shift>ARTS<Key.space><Key.backspace>,<Key.space><Key.backspace><Key.backspace><Key.space><Key.shift>&<Key.space><Key.shift><Key.shift><Key.shift><Key.shift><Key.shift><Key.shift><Key.shift><Key.shift><Key.shift><Key.shift>SCIENCE<Key.space><Key.shift><Key.shift><Key.shift>CAREERS<Key.space><Key.down><Key.enter>
Screenshot: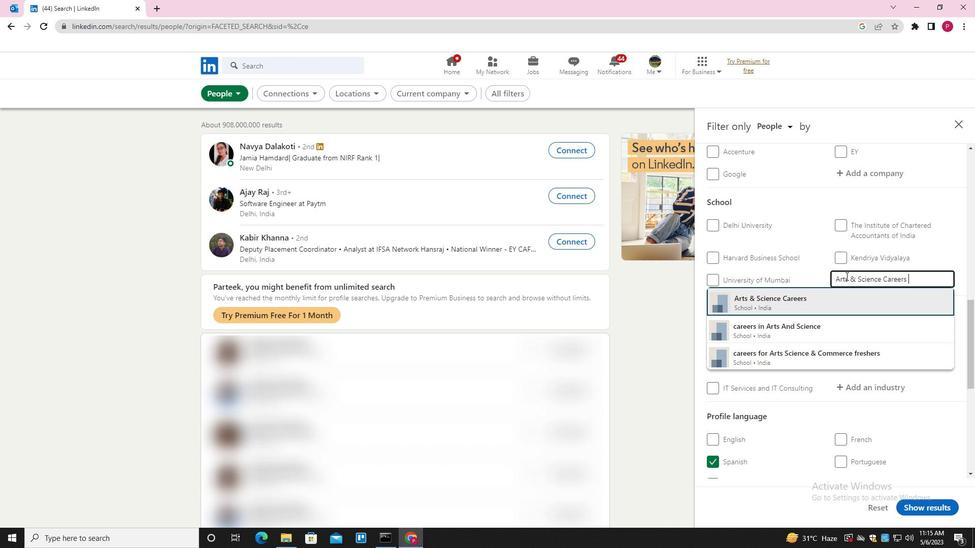 
Action: Mouse scrolled (846, 275) with delta (0, 0)
Screenshot: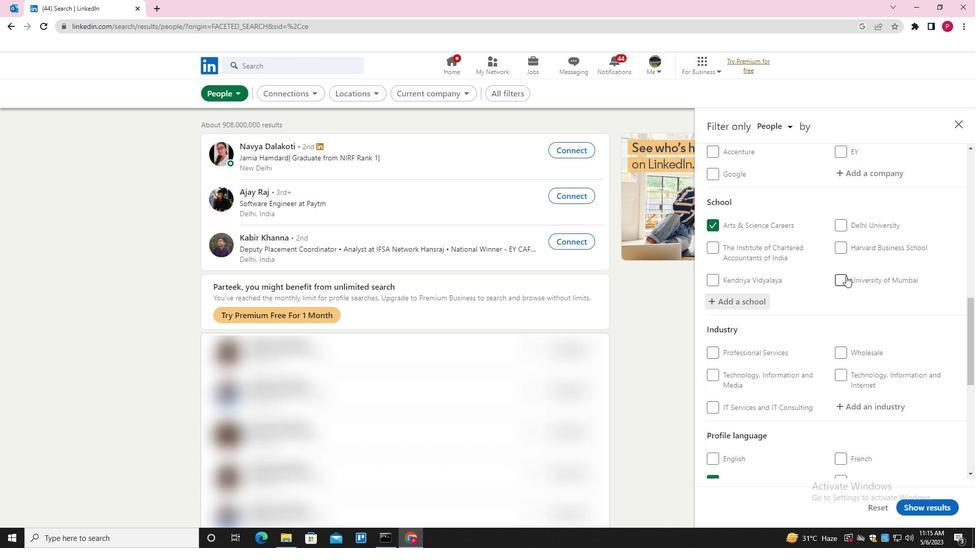 
Action: Mouse scrolled (846, 275) with delta (0, 0)
Screenshot: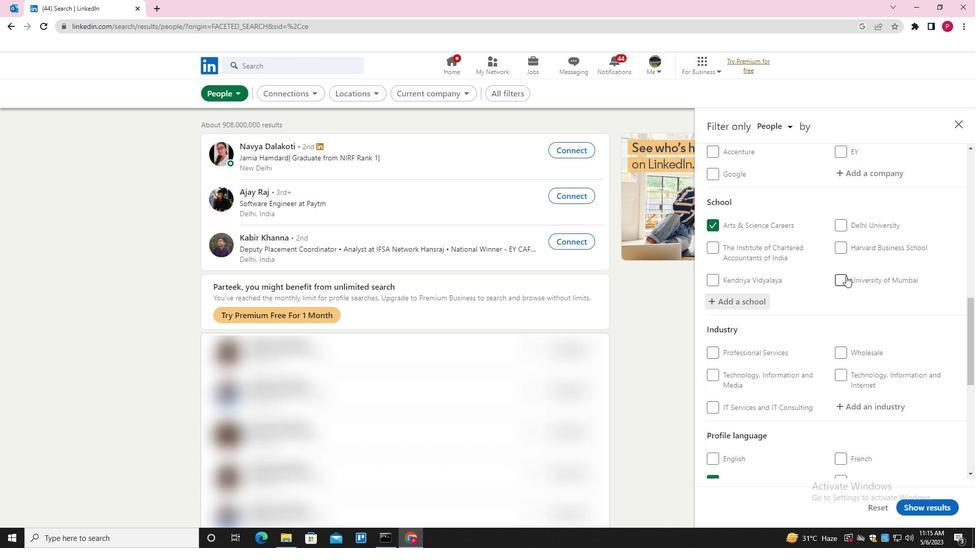 
Action: Mouse scrolled (846, 275) with delta (0, 0)
Screenshot: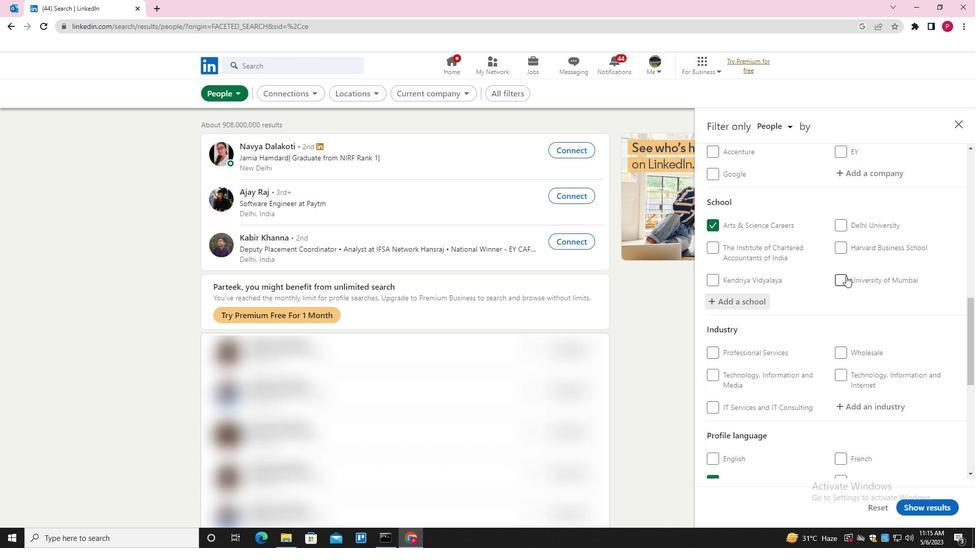 
Action: Mouse moved to (886, 250)
Screenshot: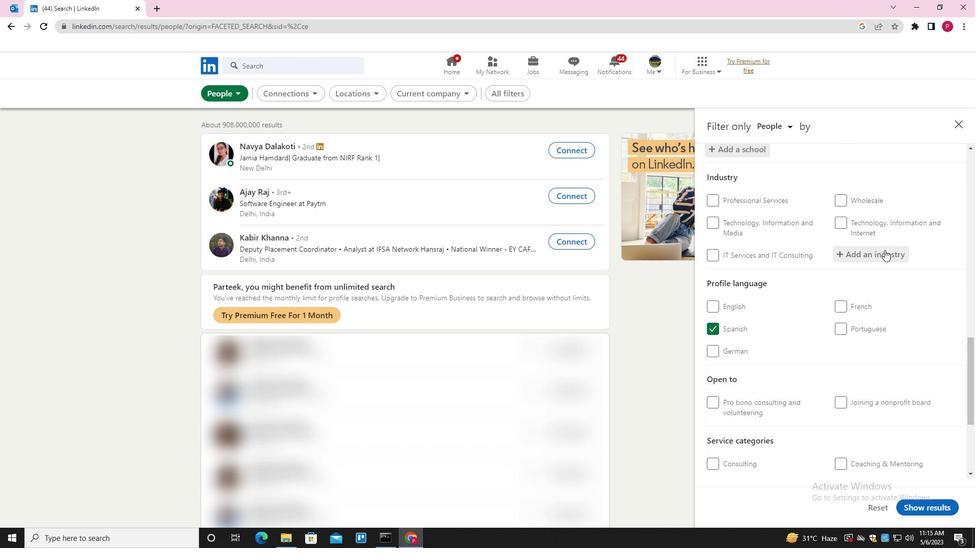 
Action: Mouse pressed left at (886, 250)
Screenshot: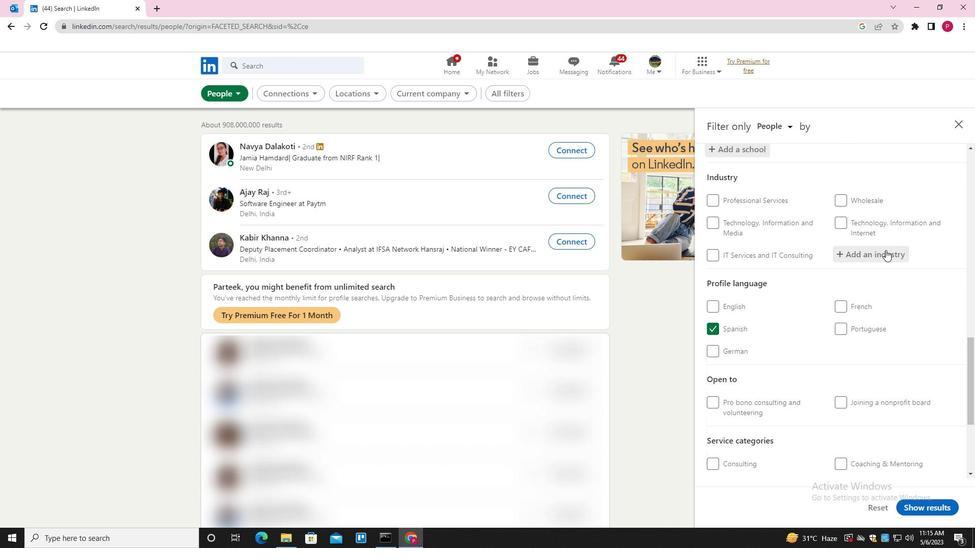 
Action: Key pressed <Key.shift>PERFORMING<Key.space><Key.down><Key.down><Key.enter>
Screenshot: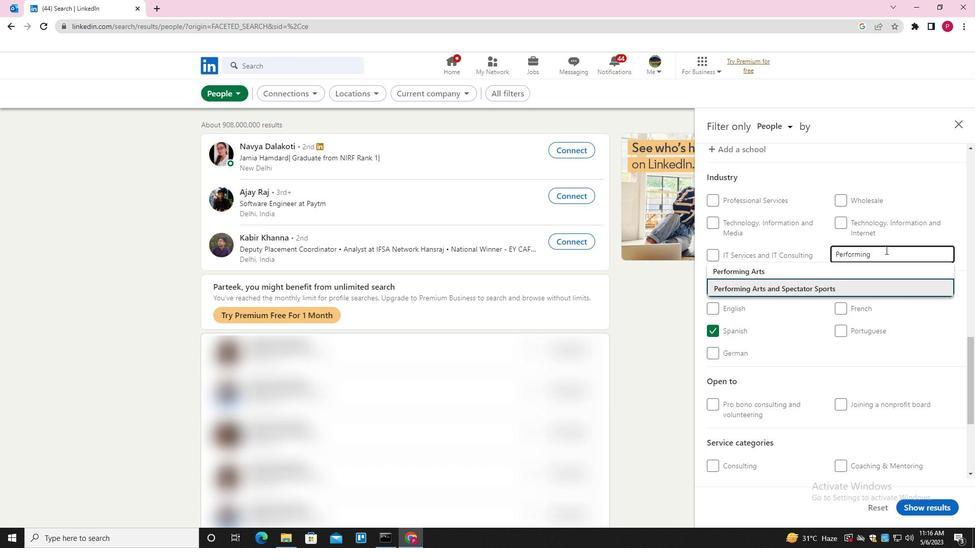 
Action: Mouse moved to (879, 280)
Screenshot: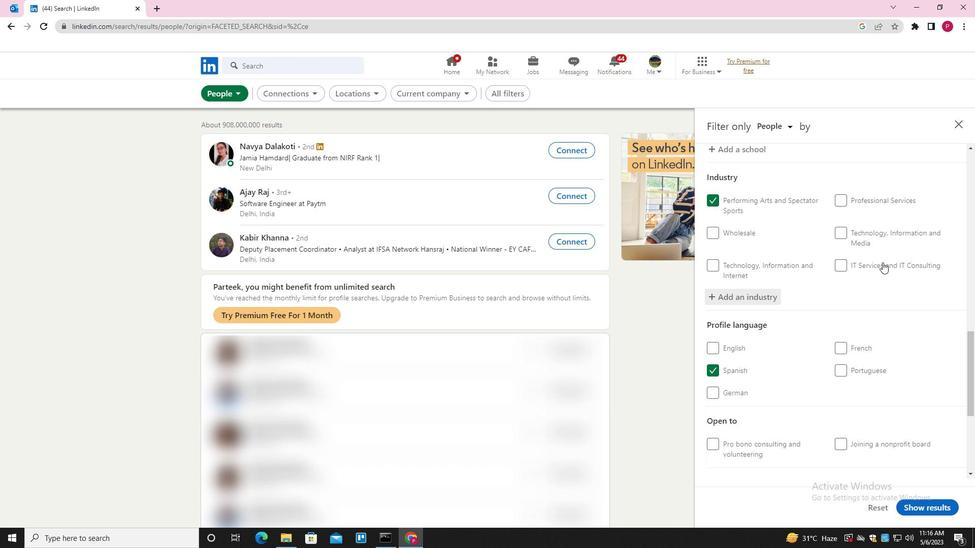
Action: Mouse scrolled (879, 279) with delta (0, 0)
Screenshot: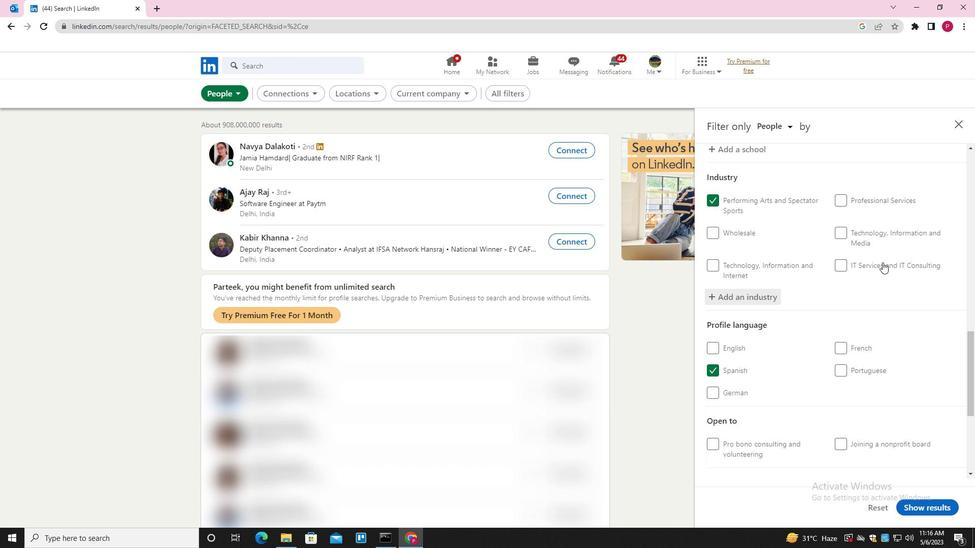 
Action: Mouse moved to (879, 280)
Screenshot: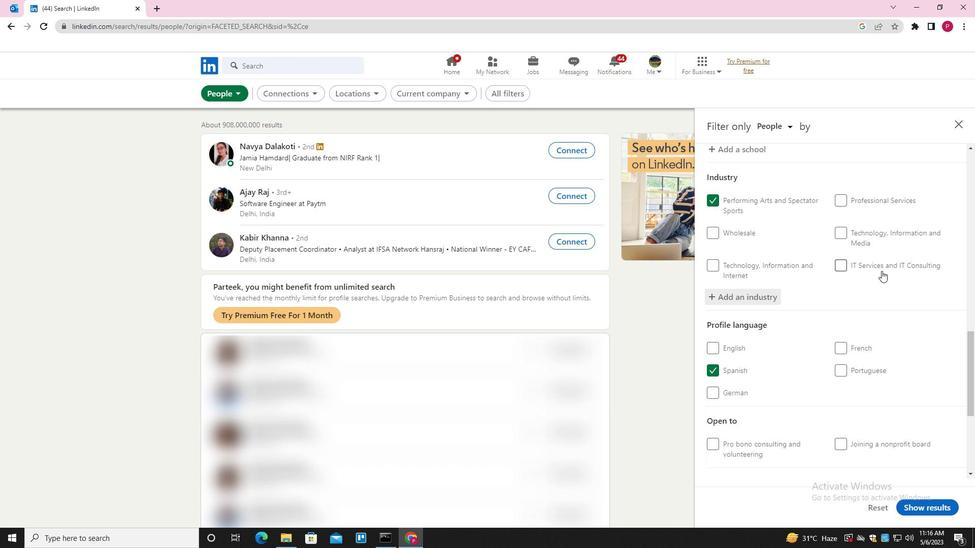 
Action: Mouse scrolled (879, 280) with delta (0, 0)
Screenshot: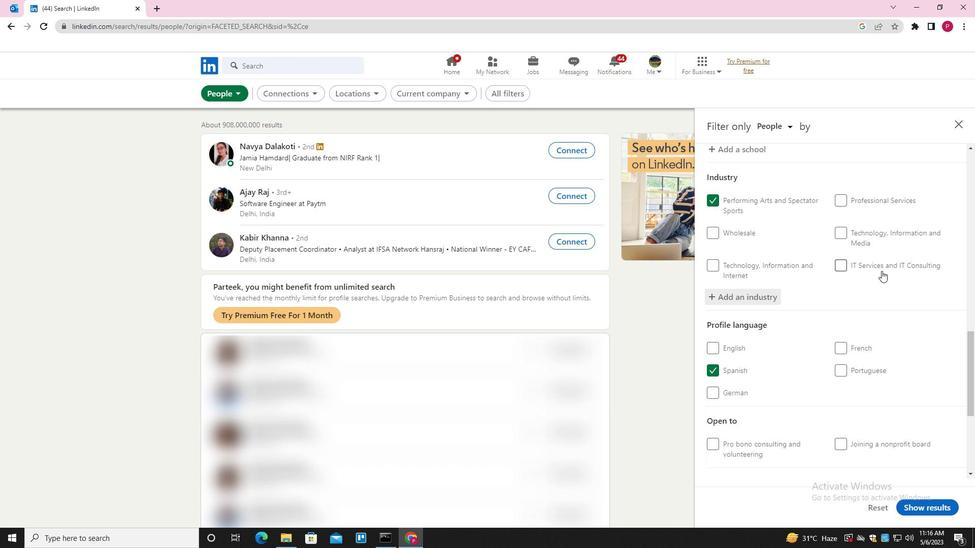 
Action: Mouse scrolled (879, 280) with delta (0, 0)
Screenshot: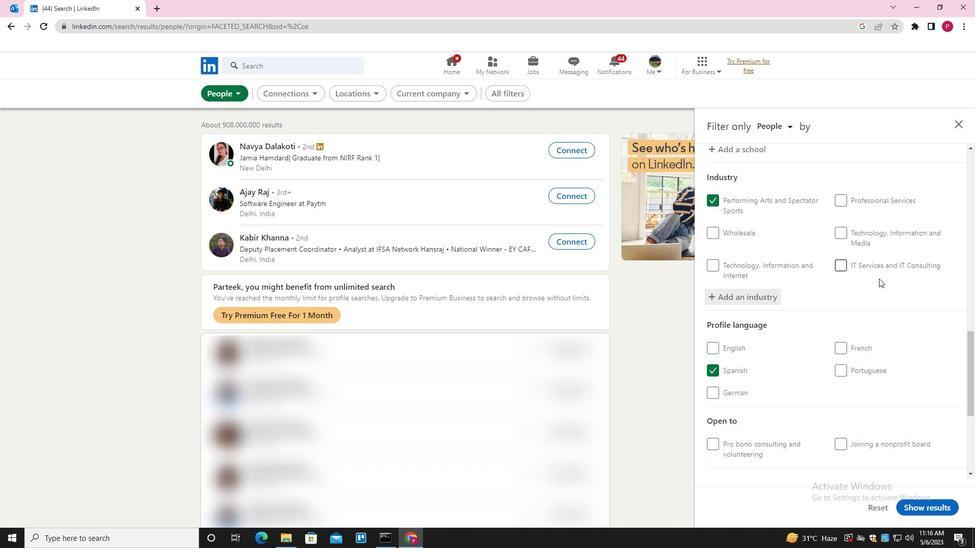 
Action: Mouse moved to (878, 283)
Screenshot: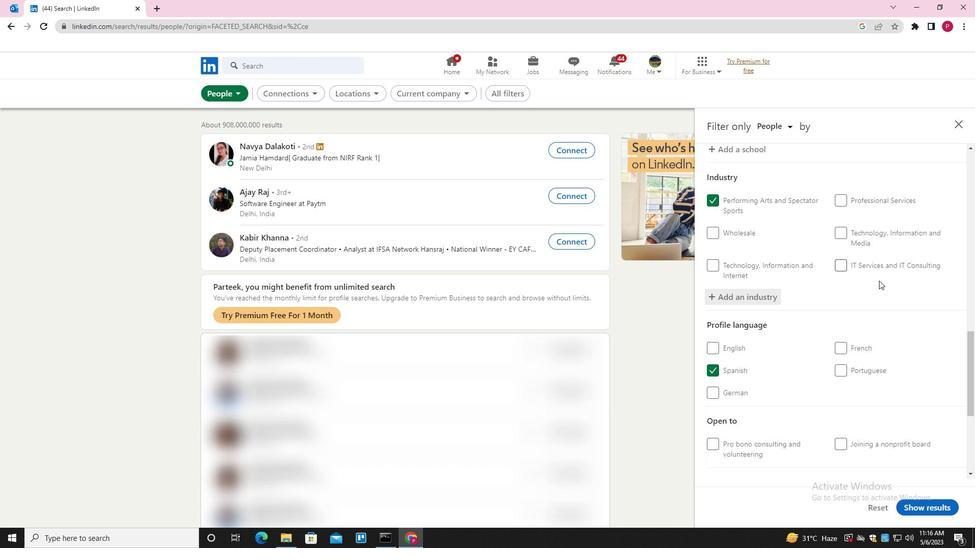 
Action: Mouse scrolled (878, 282) with delta (0, 0)
Screenshot: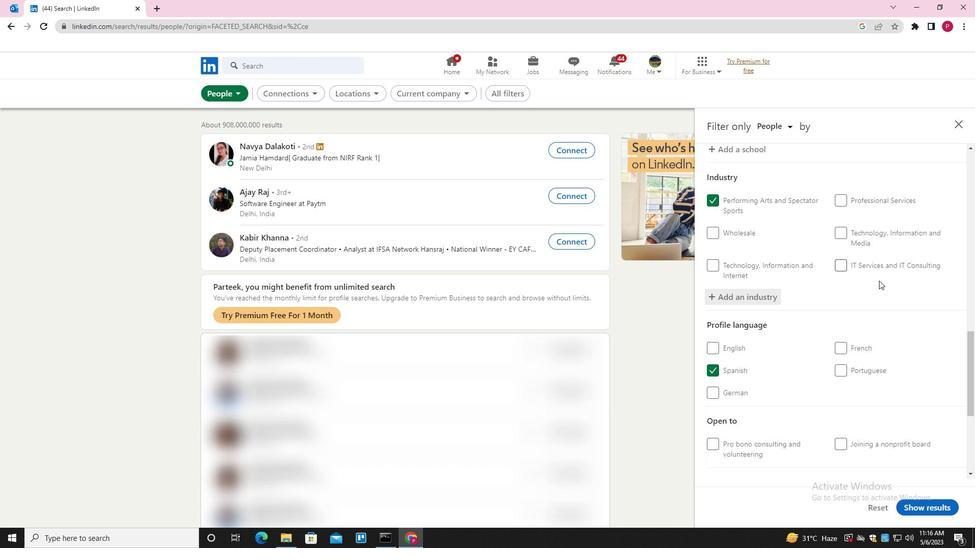 
Action: Mouse moved to (866, 349)
Screenshot: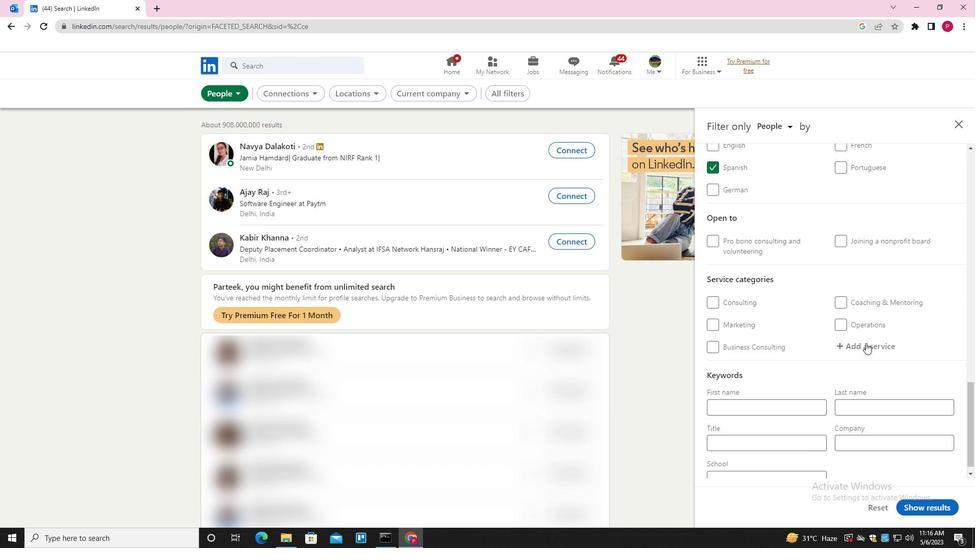 
Action: Mouse pressed left at (866, 349)
Screenshot: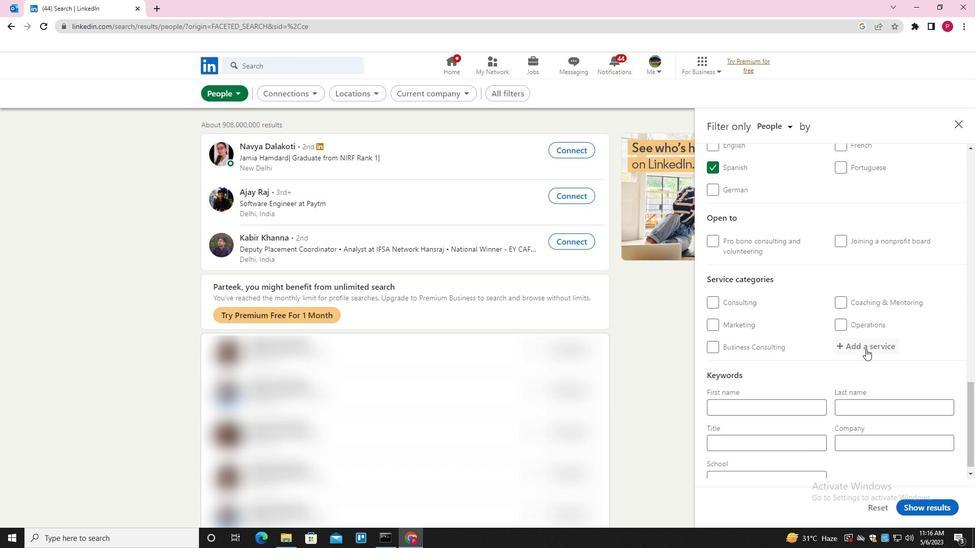 
Action: Key pressed <Key.shift><Key.shift><Key.shift><Key.shift><Key.shift><Key.shift><Key.shift><Key.shift><Key.shift><Key.shift>HOME<Key.space><Key.down><Key.down><Key.enter>
Screenshot: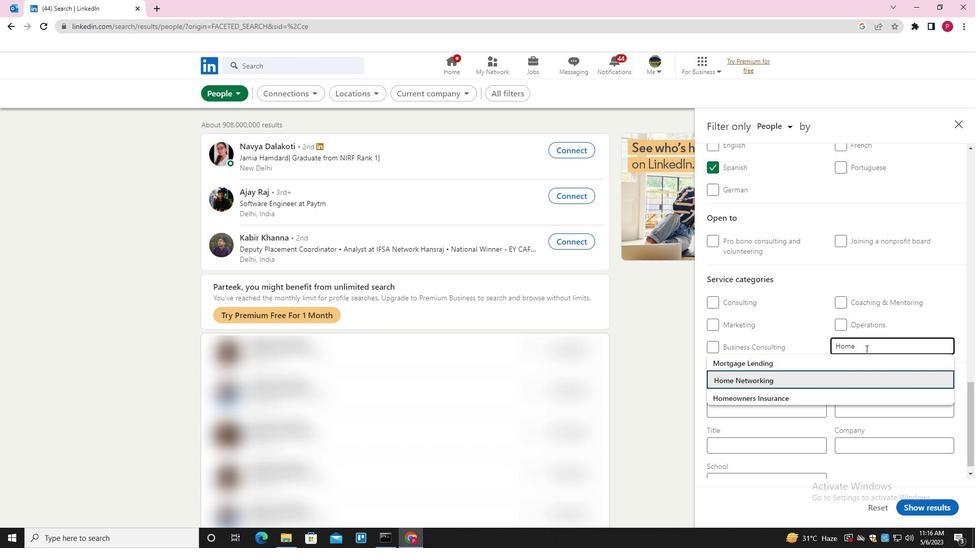 
Action: Mouse moved to (863, 352)
Screenshot: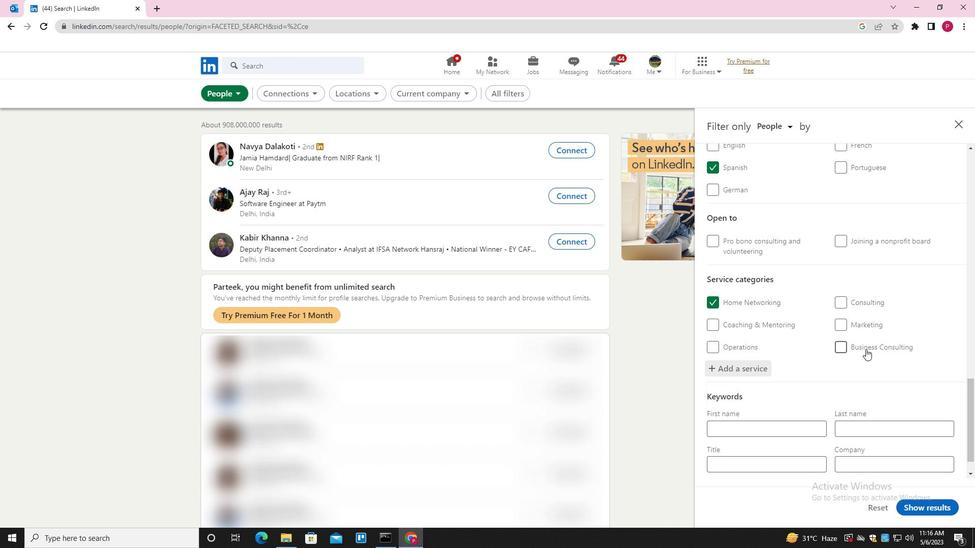 
Action: Mouse scrolled (863, 351) with delta (0, 0)
Screenshot: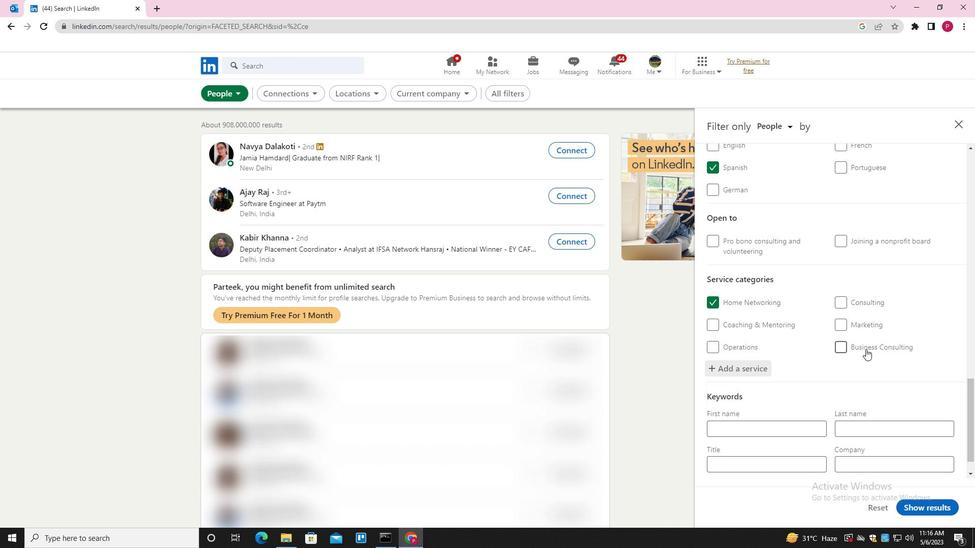 
Action: Mouse scrolled (863, 351) with delta (0, 0)
Screenshot: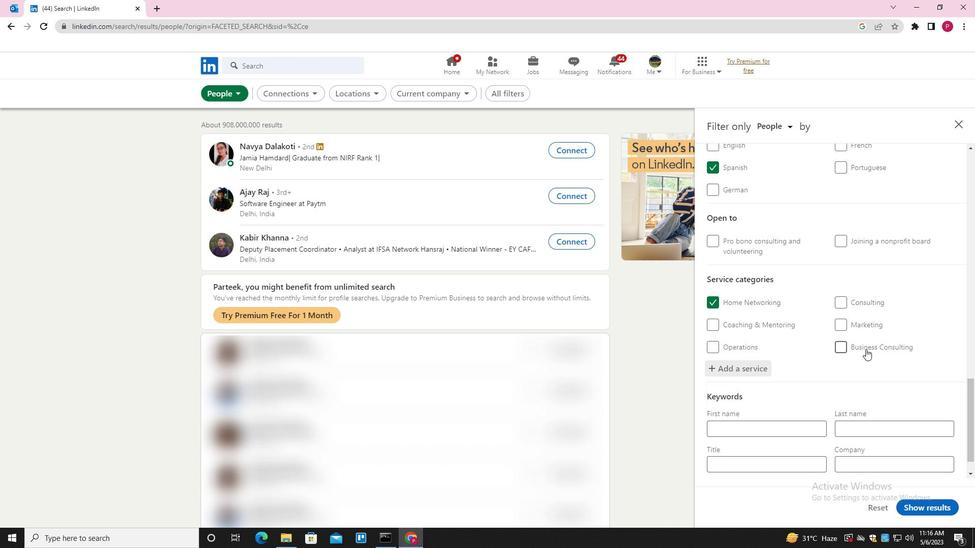 
Action: Mouse moved to (863, 352)
Screenshot: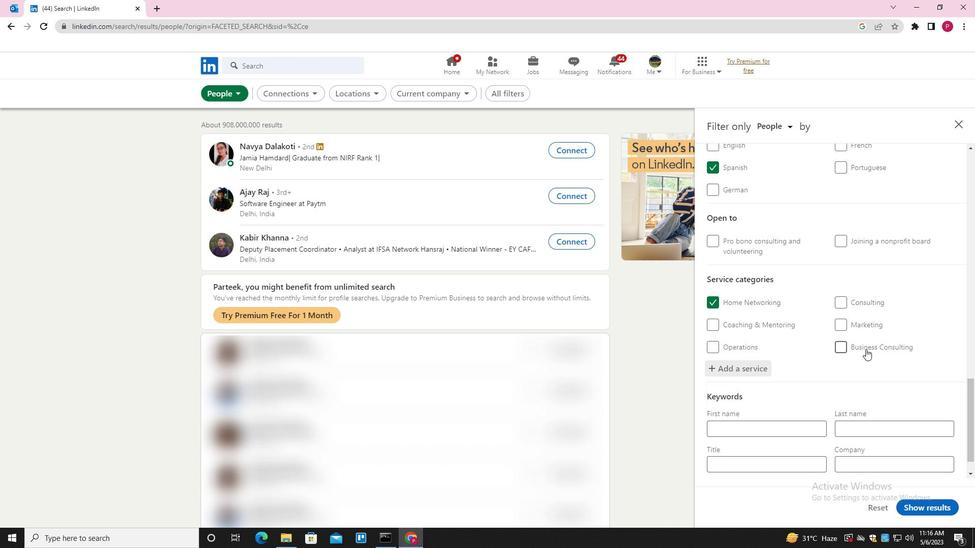 
Action: Mouse scrolled (863, 351) with delta (0, 0)
Screenshot: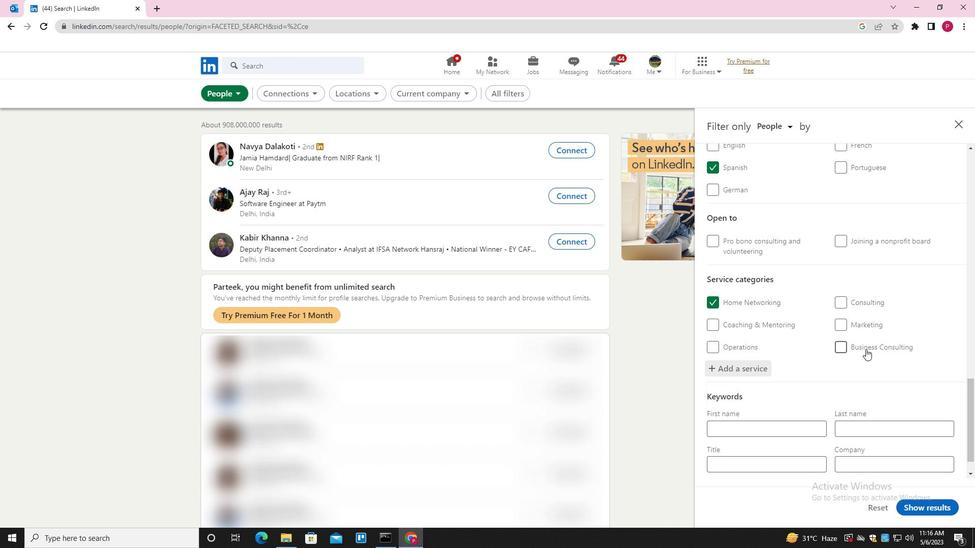 
Action: Mouse moved to (862, 352)
Screenshot: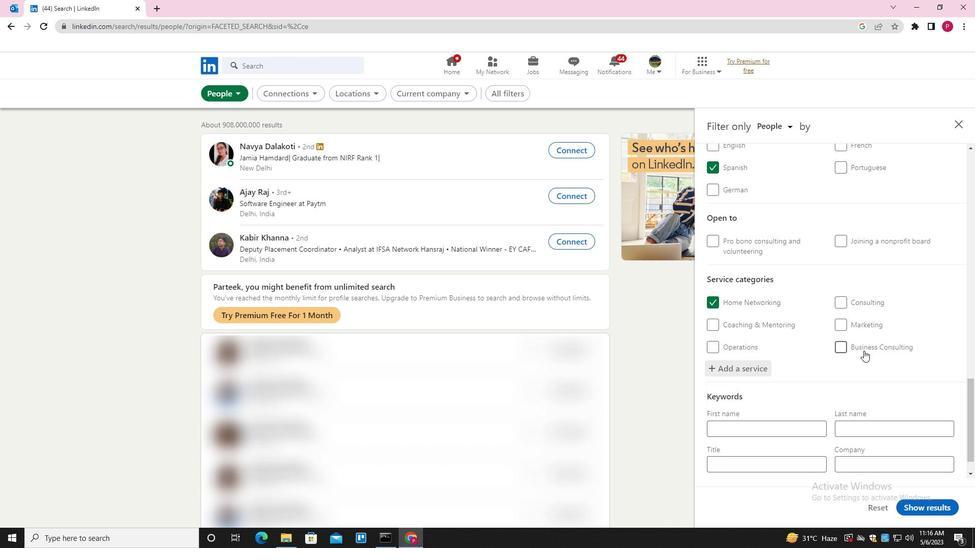 
Action: Mouse scrolled (862, 352) with delta (0, 0)
Screenshot: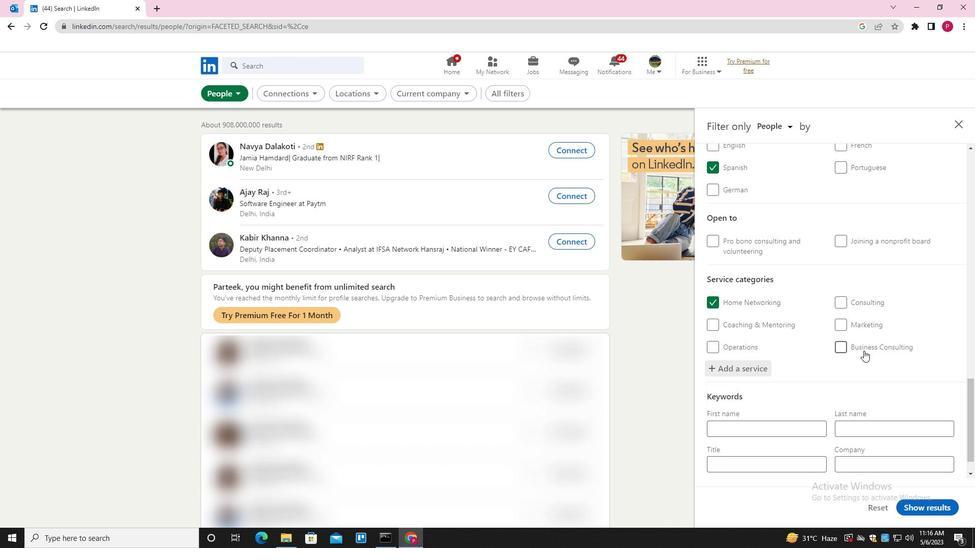 
Action: Mouse moved to (858, 355)
Screenshot: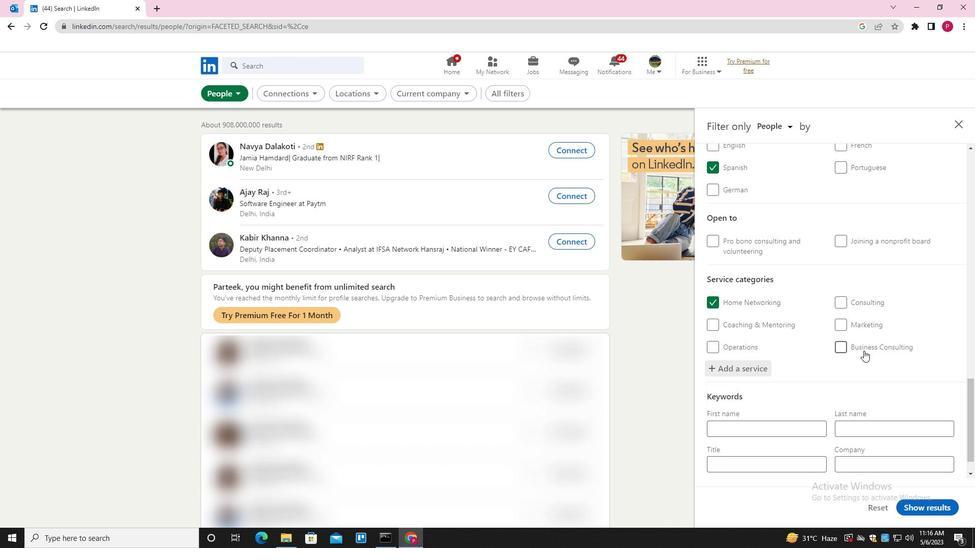 
Action: Mouse scrolled (858, 354) with delta (0, 0)
Screenshot: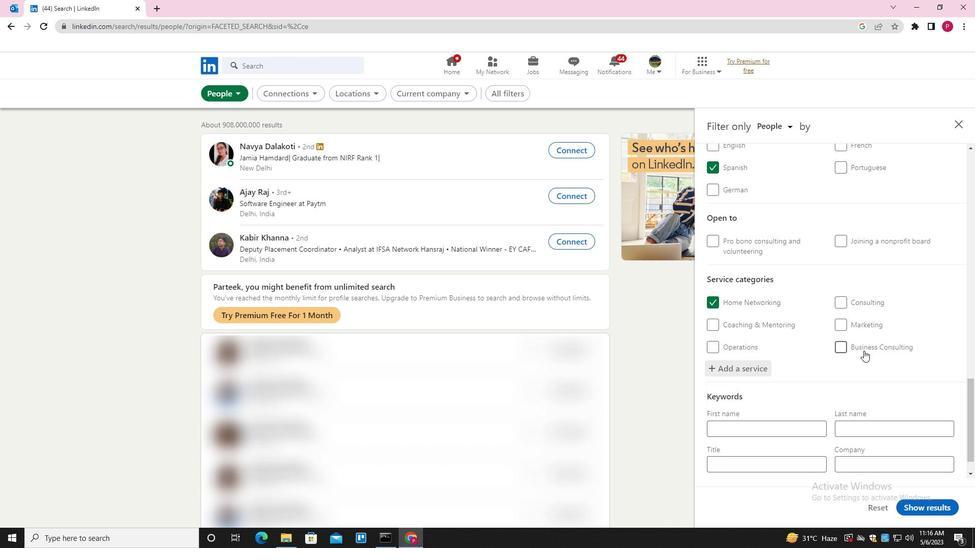 
Action: Mouse moved to (815, 424)
Screenshot: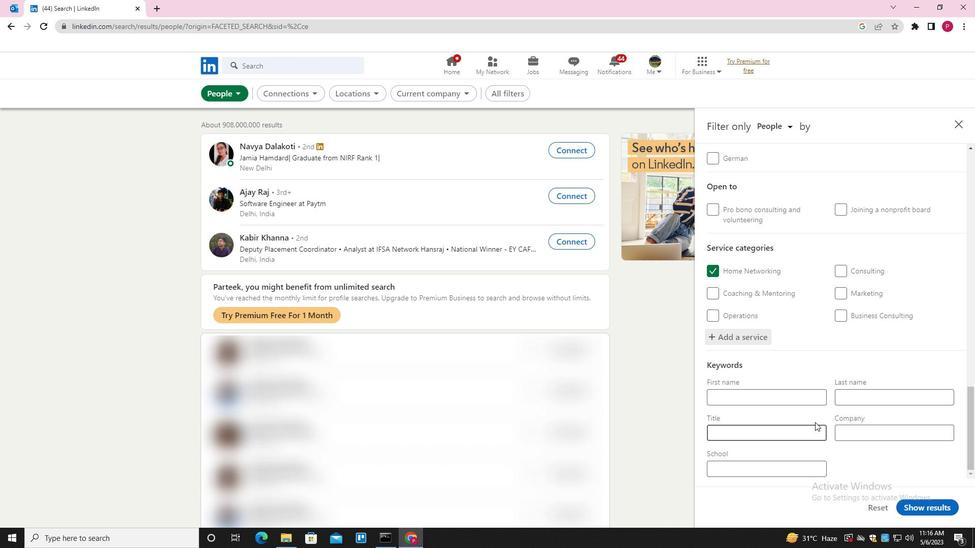 
Action: Mouse pressed left at (815, 424)
Screenshot: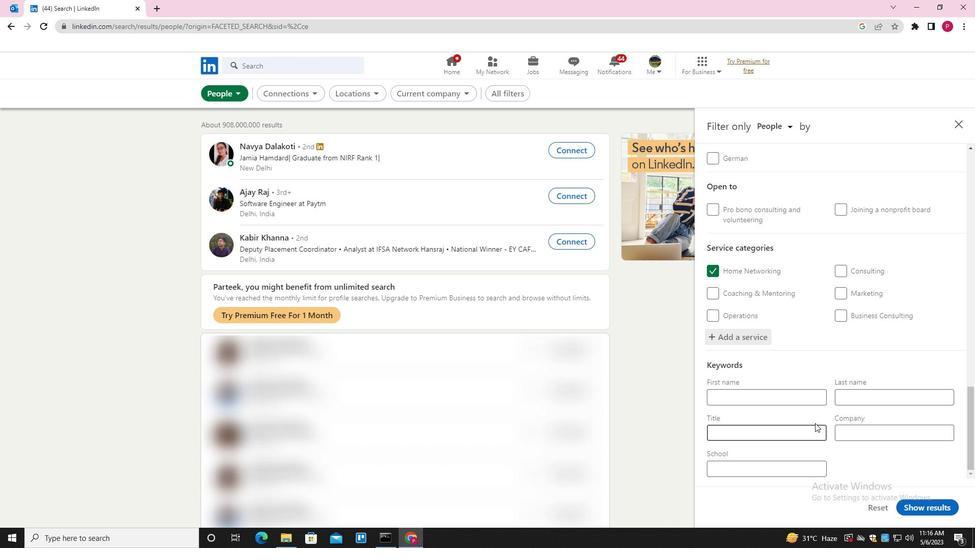 
Action: Mouse moved to (815, 427)
Screenshot: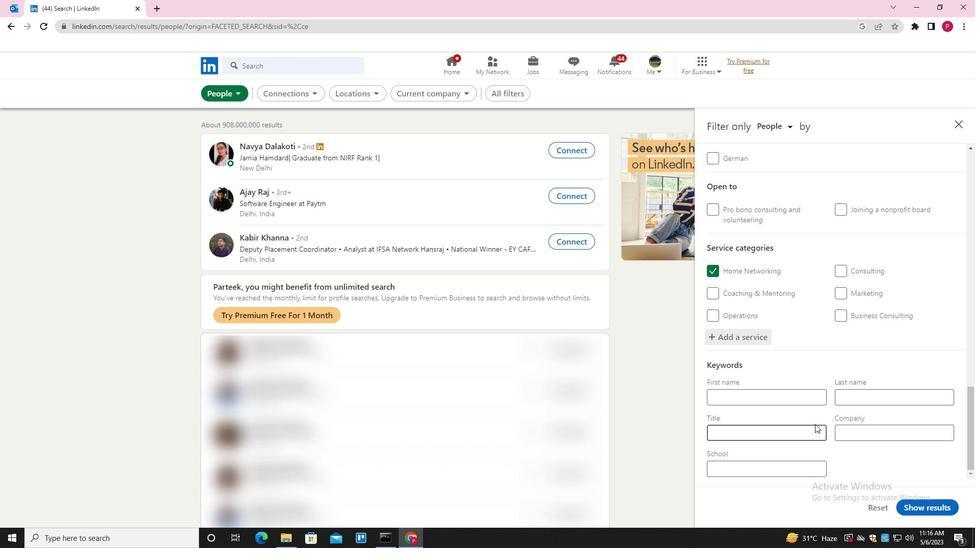 
Action: Key pressed <Key.shift><Key.shift><Key.shift><Key.shift><Key.shift><Key.shift><Key.shift><Key.shift>GRAPI<Key.backspace>HIC<Key.space><Key.shift>DESIGNER
Screenshot: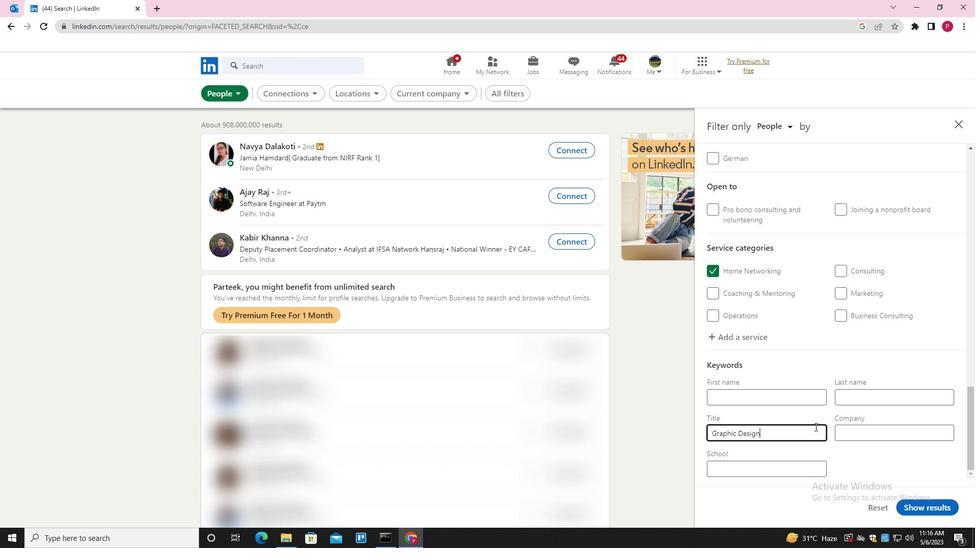 
Action: Mouse moved to (917, 507)
Screenshot: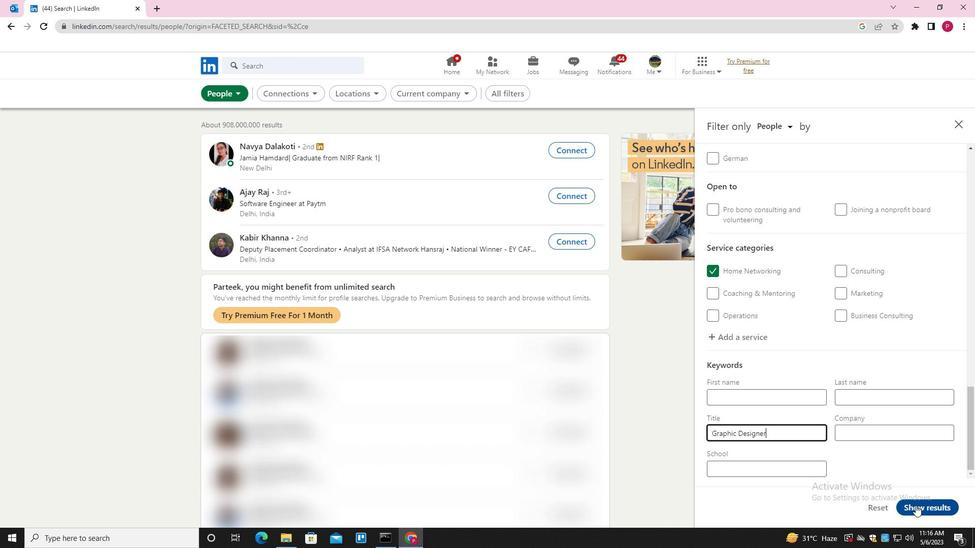 
Action: Mouse pressed left at (917, 507)
Screenshot: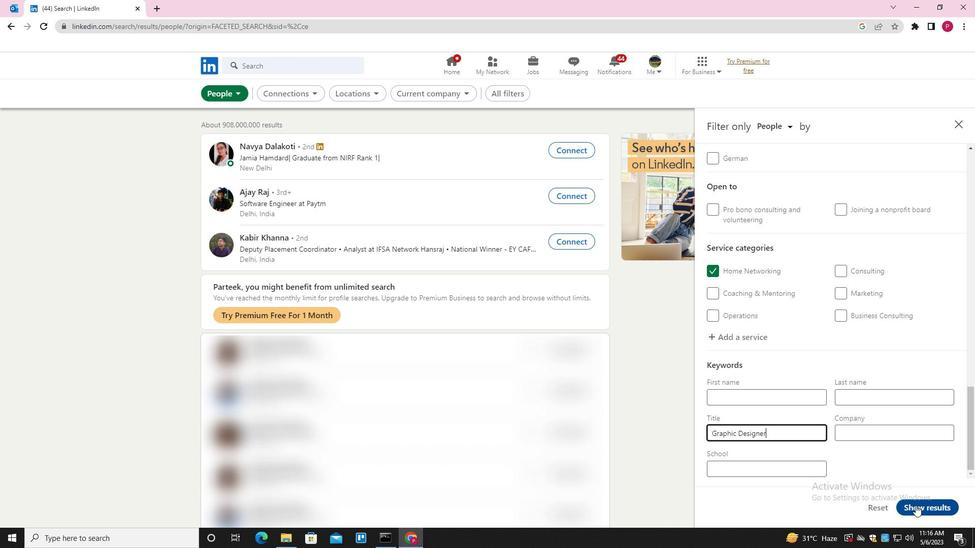 
Action: Mouse moved to (481, 231)
Screenshot: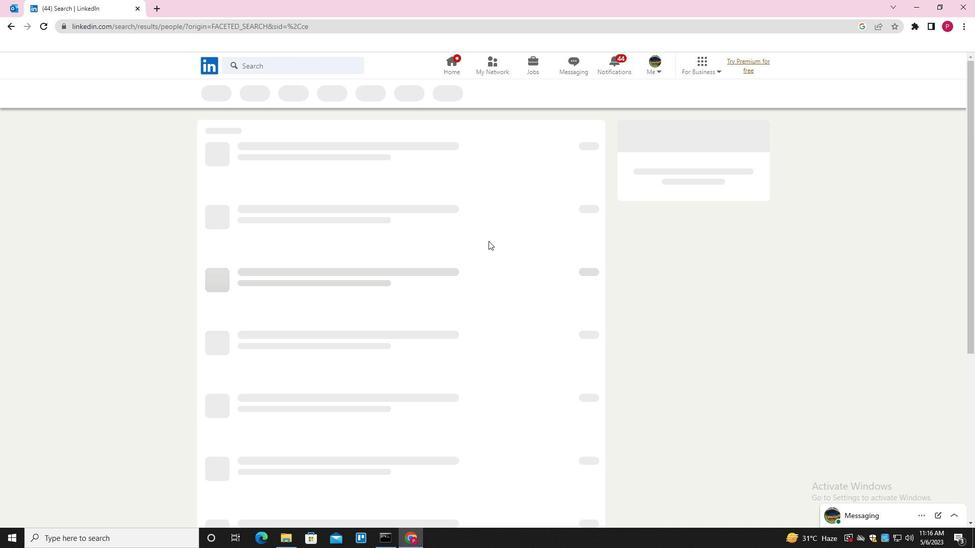 
